 Task: Look for space in Orange, United States from 6th September, 2023 to 12th September, 2023 for 4 adults in price range Rs.10000 to Rs.14000. Place can be private room with 4 bedrooms having 4 beds and 4 bathrooms. Property type can be house, flat, guest house. Amenities needed are: wifi, TV, free parkinig on premises, gym, breakfast. Booking option can be shelf check-in. Required host language is English.
Action: Mouse moved to (480, 113)
Screenshot: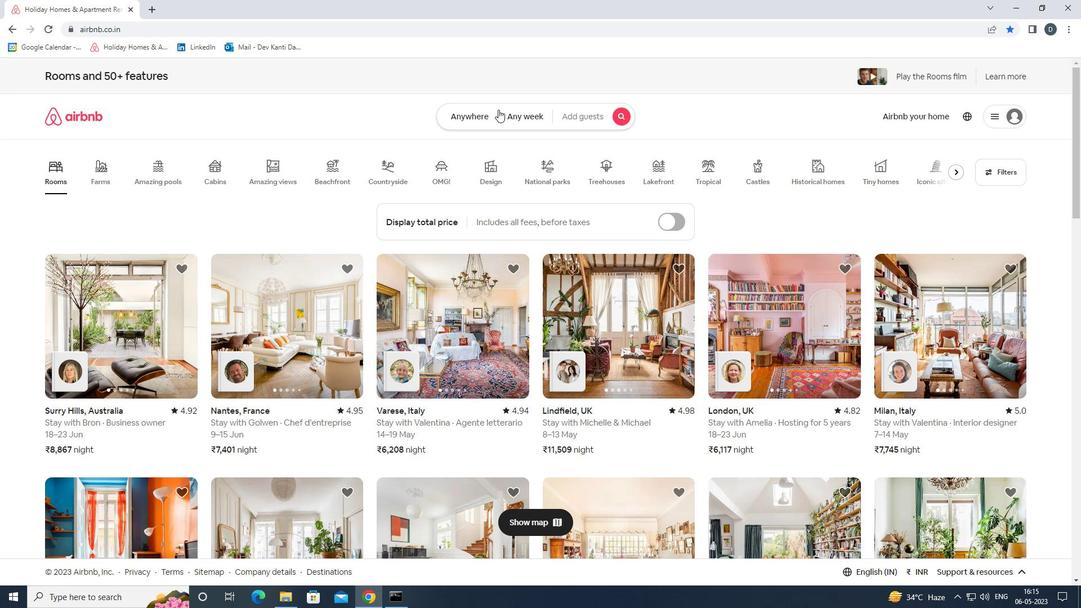 
Action: Mouse pressed left at (480, 113)
Screenshot: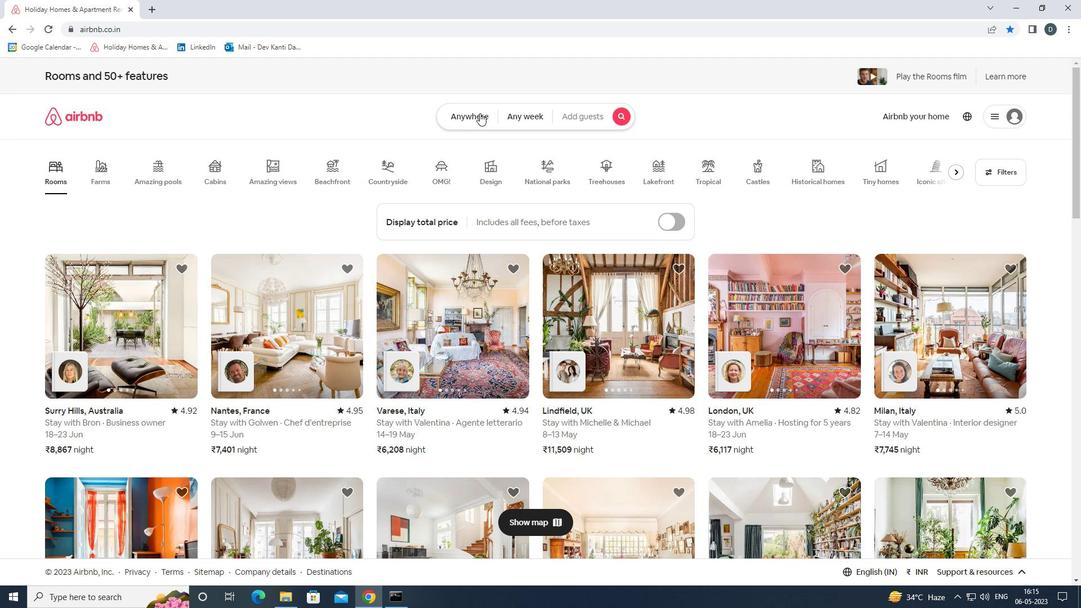 
Action: Mouse moved to (385, 167)
Screenshot: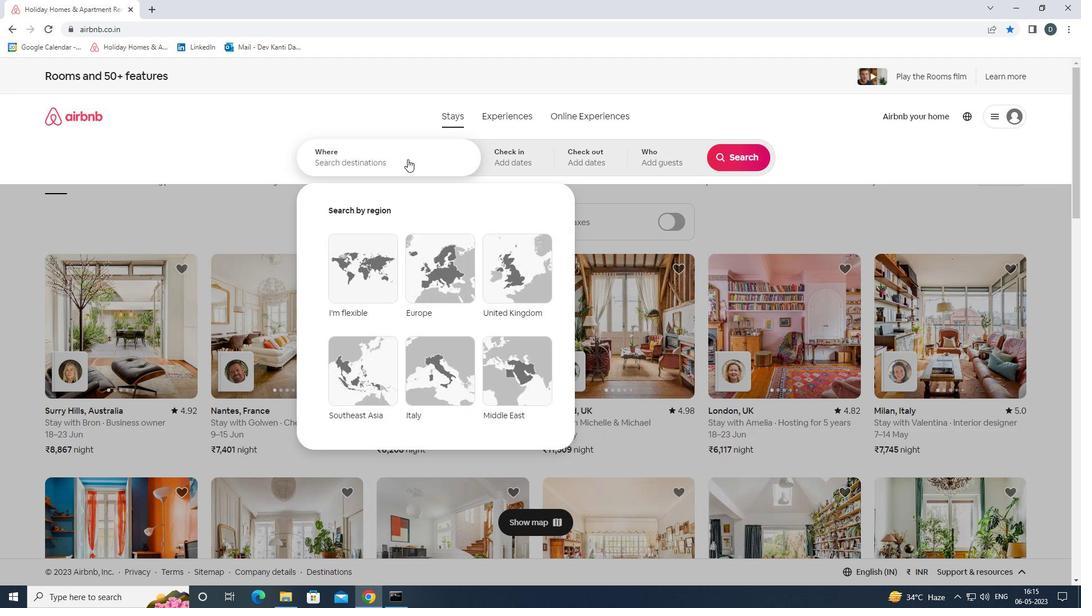 
Action: Mouse pressed left at (385, 167)
Screenshot: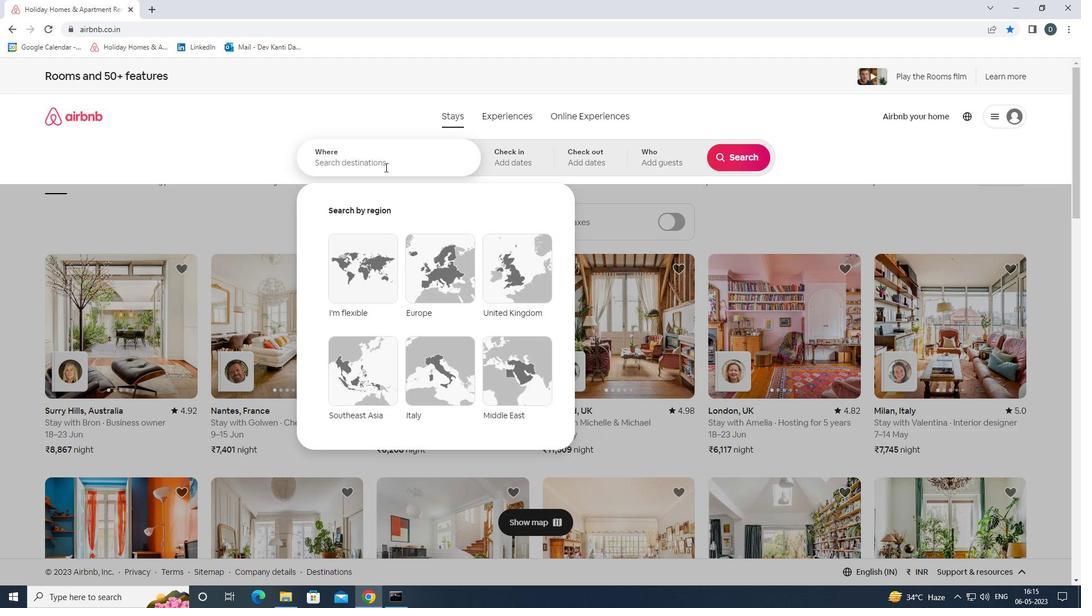 
Action: Key pressed <Key.shift>ORANGE,<Key.shift><Key.shift><Key.shift><Key.shift><Key.shift><Key.shift><Key.shift><Key.shift><Key.shift><Key.shift><Key.shift><Key.shift><Key.shift><Key.shift><Key.shift><Key.shift><Key.shift><Key.shift><Key.shift><Key.shift><Key.shift><Key.shift>UNITED<Key.space><Key.shift>STATES<Key.enter>
Screenshot: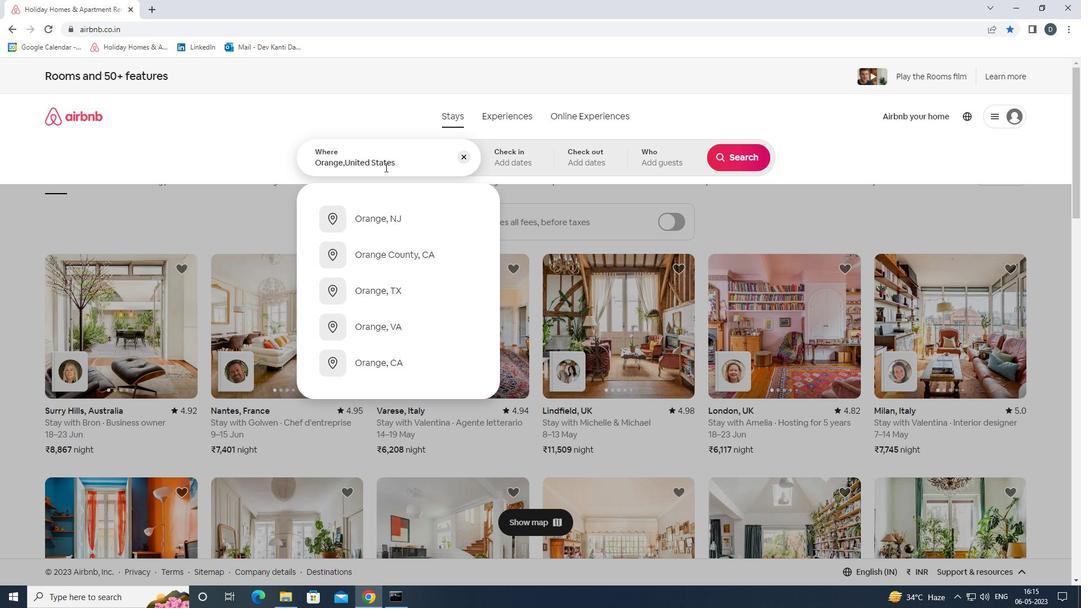 
Action: Mouse moved to (738, 248)
Screenshot: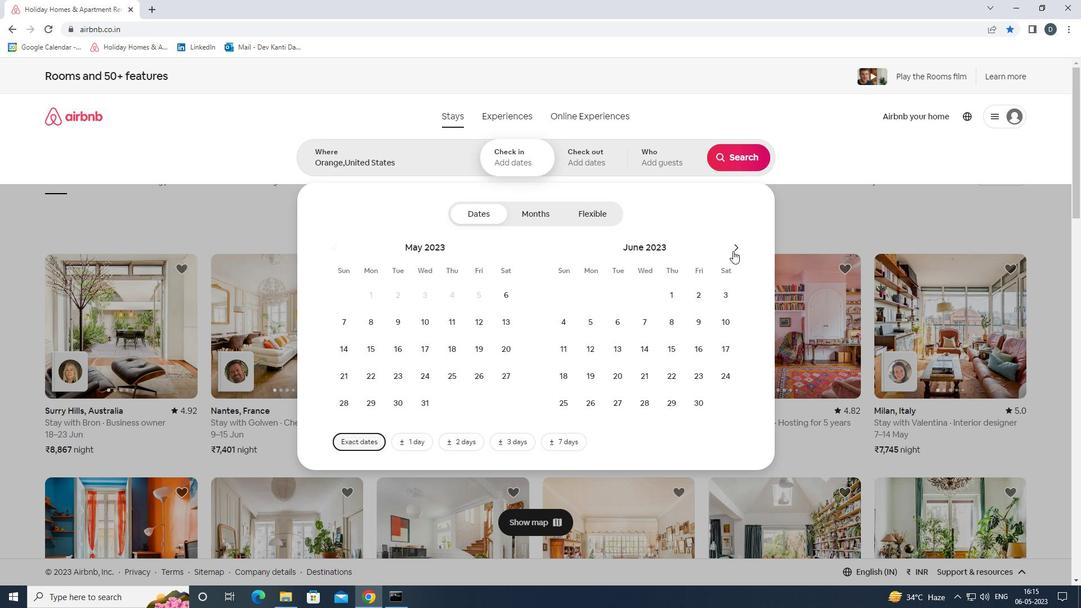
Action: Mouse pressed left at (738, 248)
Screenshot: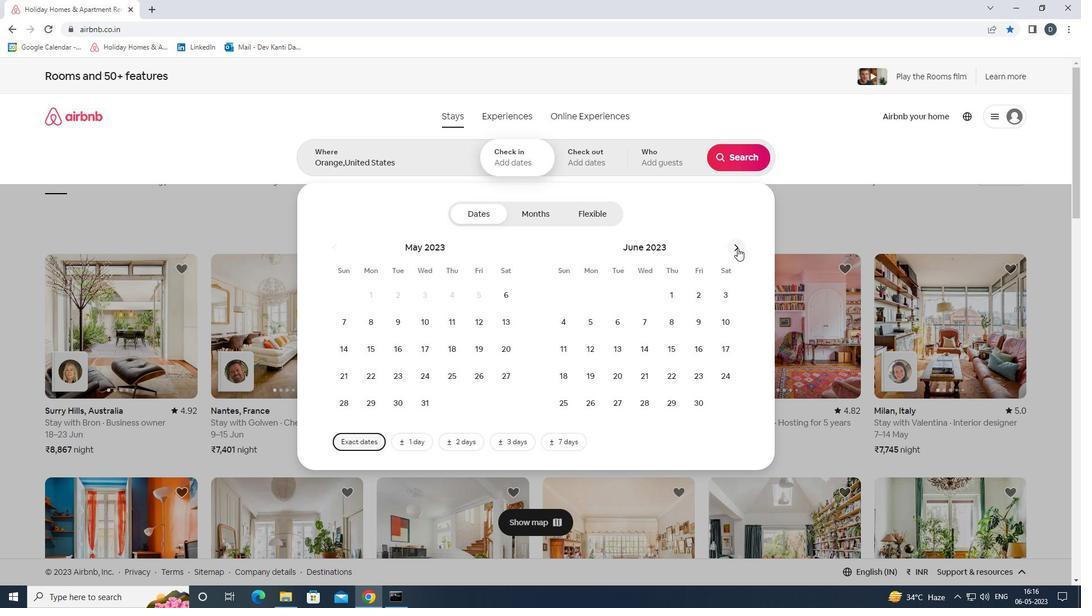 
Action: Mouse pressed left at (738, 248)
Screenshot: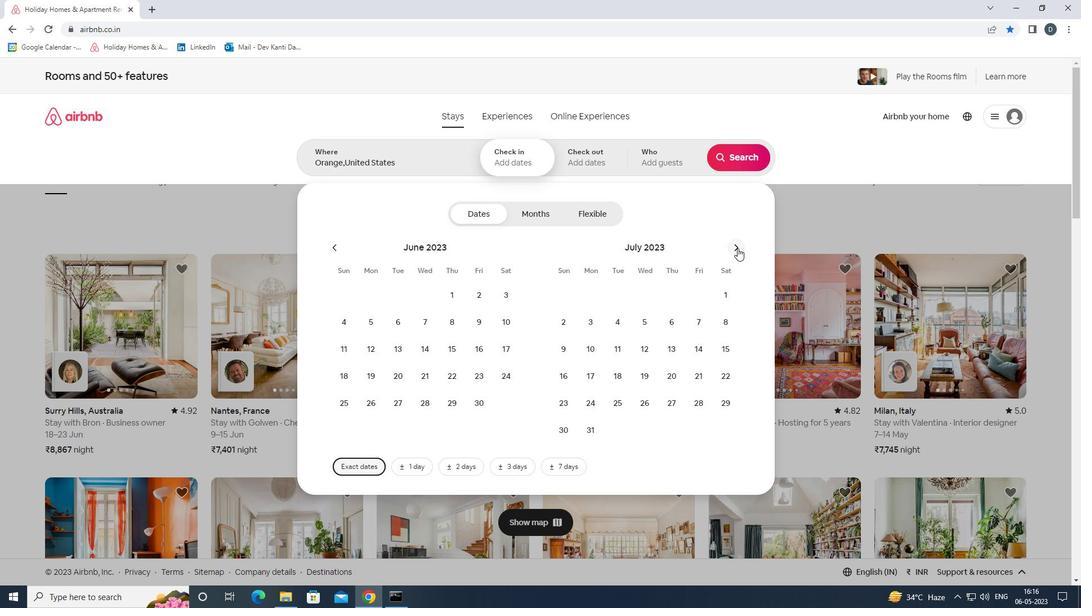 
Action: Mouse pressed left at (738, 248)
Screenshot: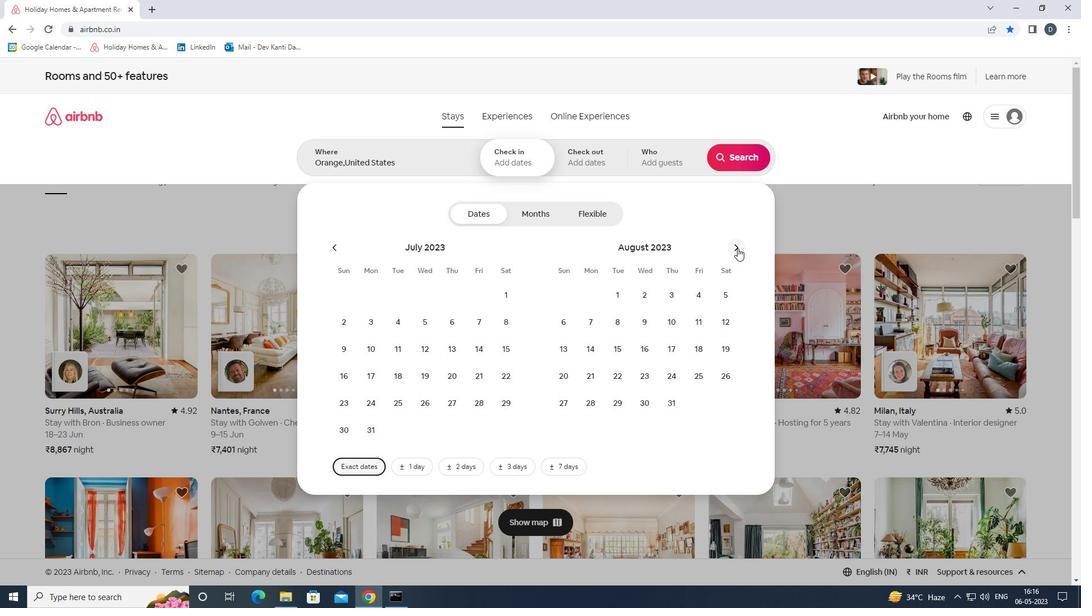 
Action: Mouse moved to (647, 323)
Screenshot: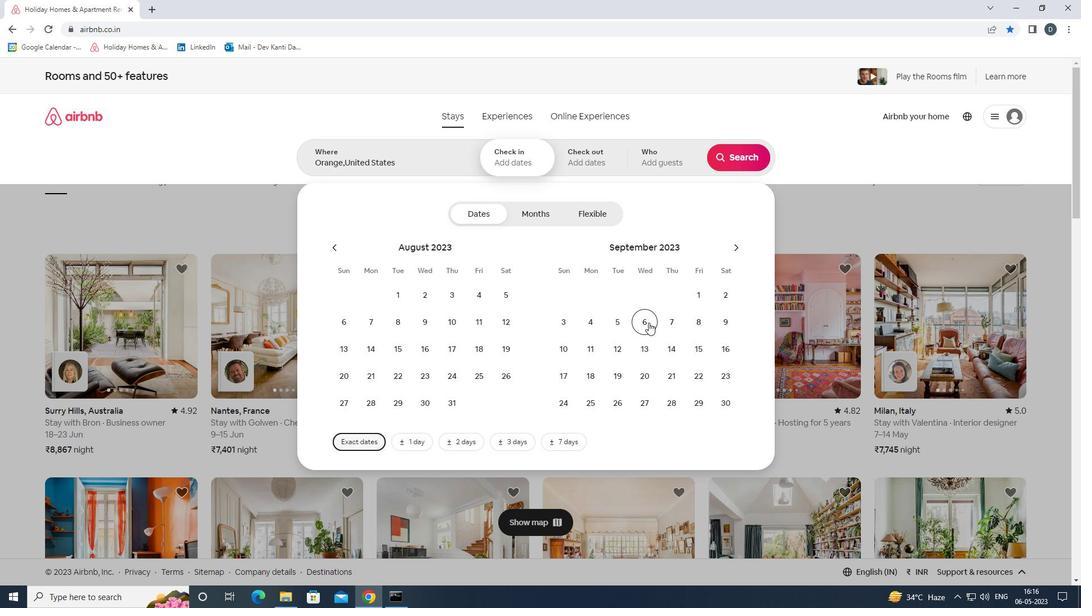 
Action: Mouse pressed left at (647, 323)
Screenshot: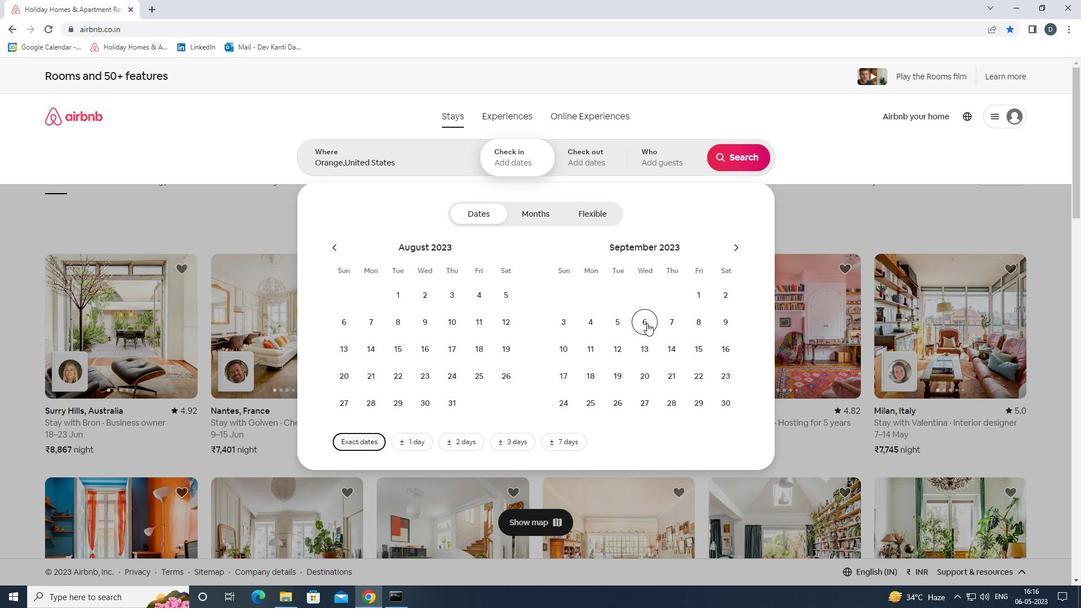 
Action: Mouse moved to (624, 346)
Screenshot: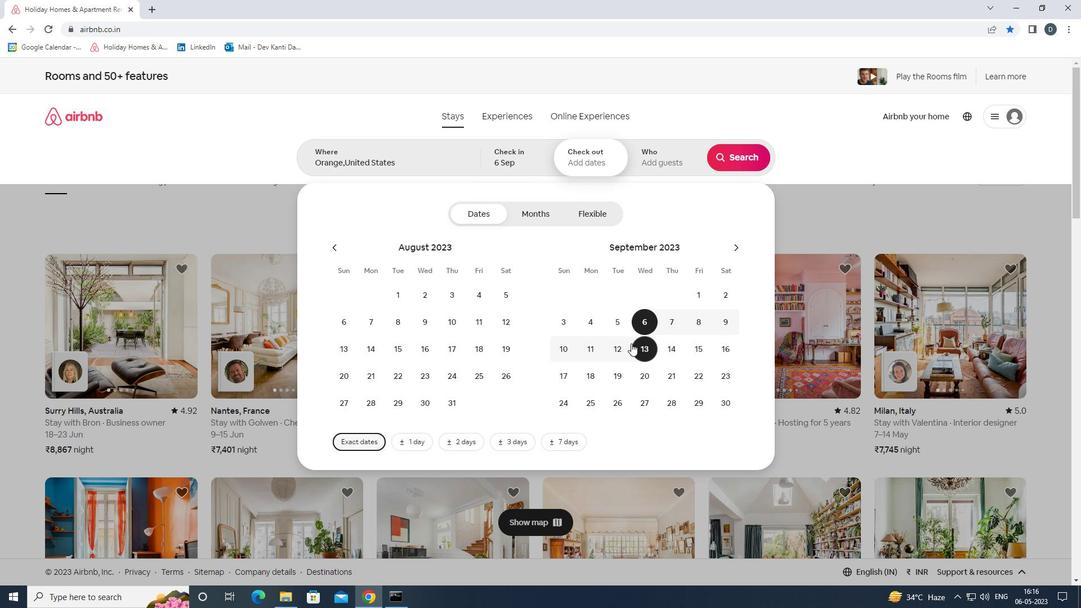 
Action: Mouse pressed left at (624, 346)
Screenshot: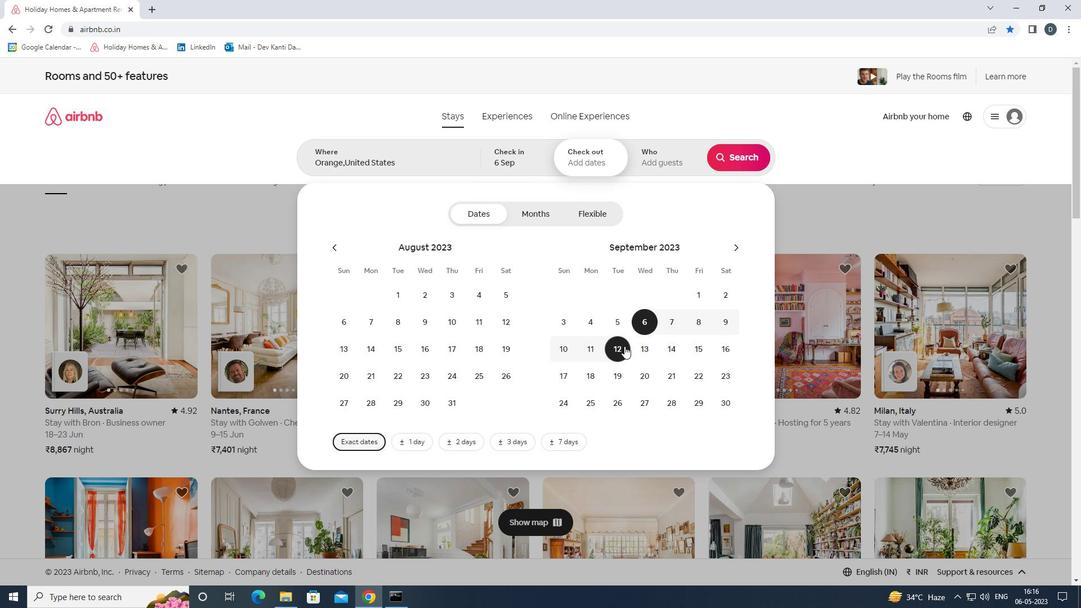 
Action: Mouse moved to (662, 167)
Screenshot: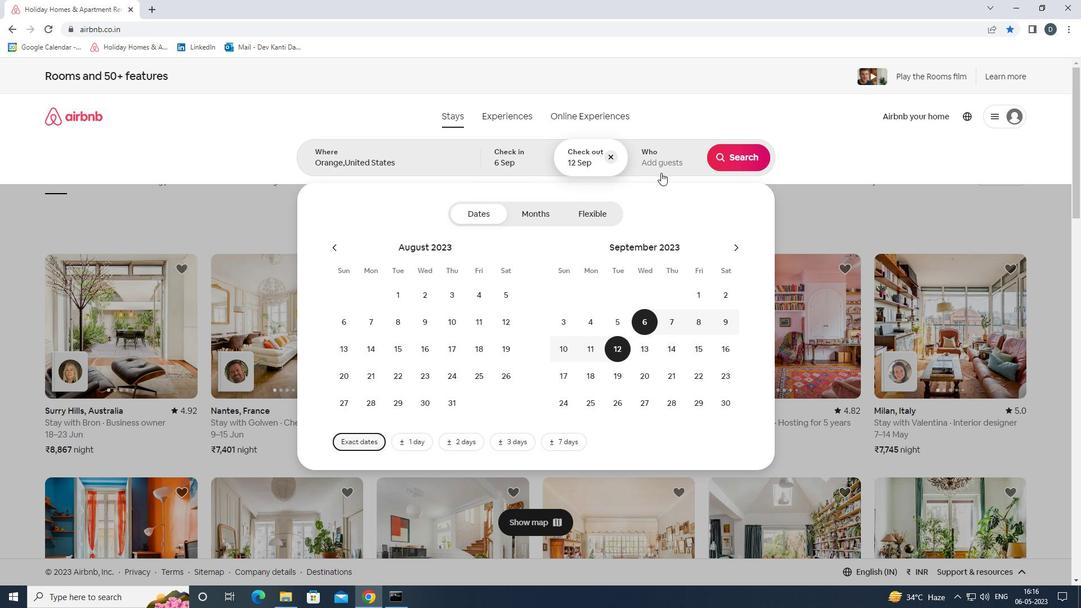 
Action: Mouse pressed left at (662, 167)
Screenshot: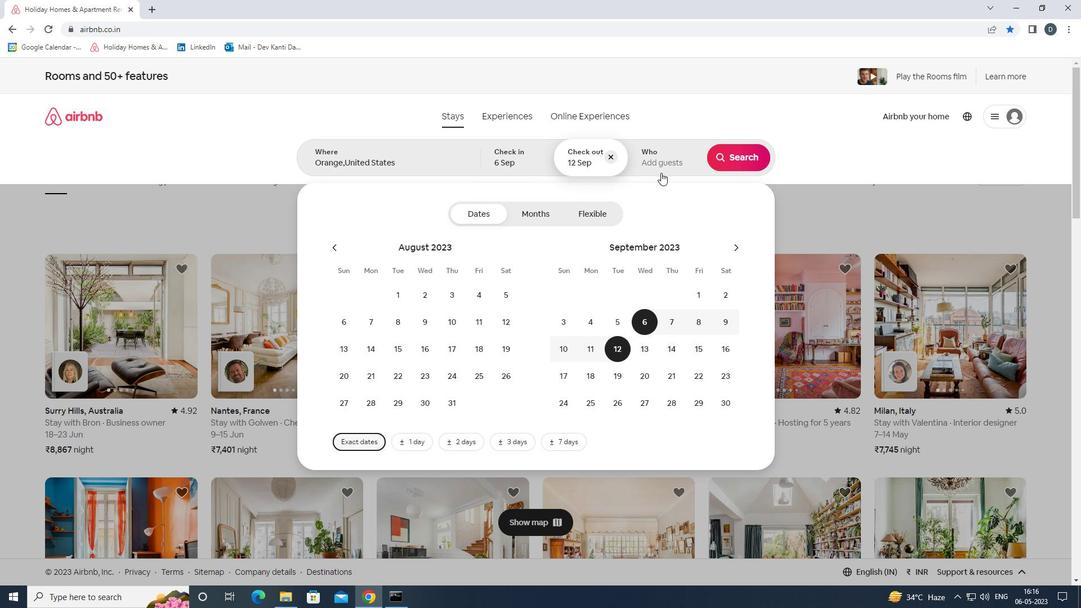 
Action: Mouse moved to (739, 218)
Screenshot: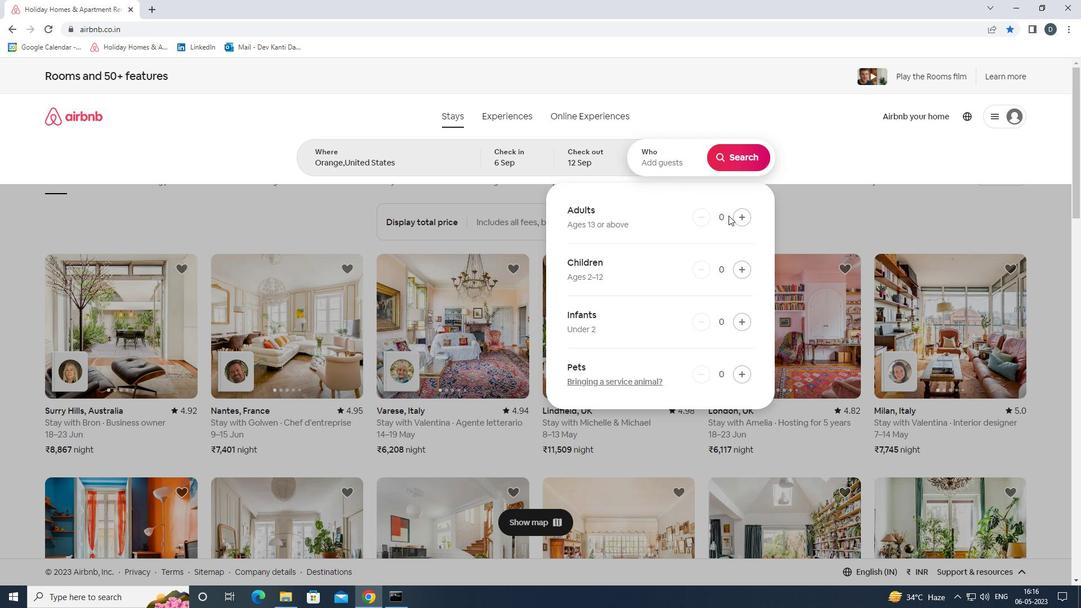
Action: Mouse pressed left at (739, 218)
Screenshot: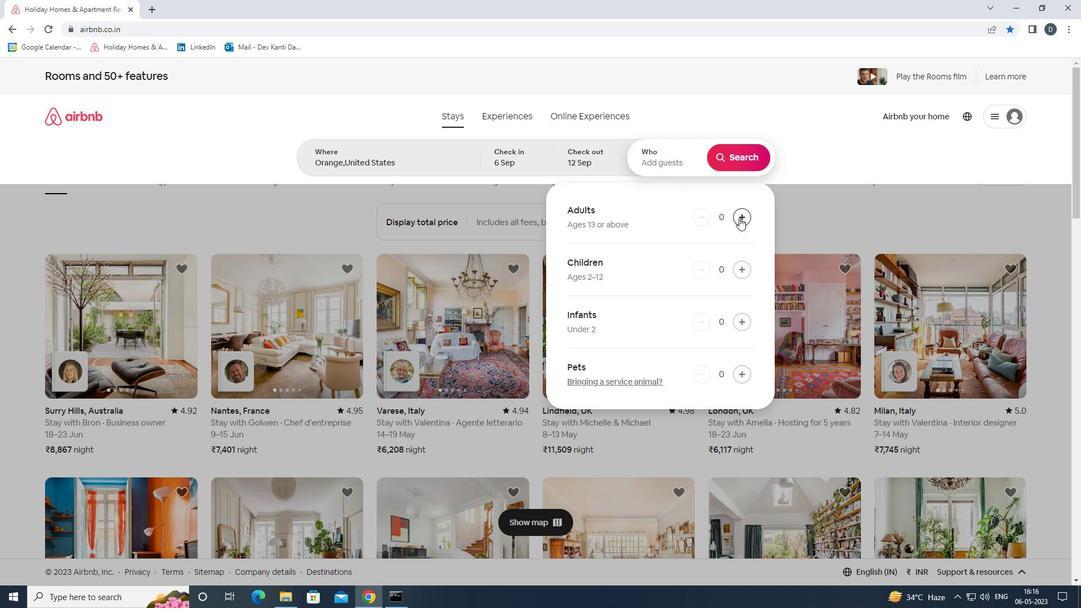 
Action: Mouse pressed left at (739, 218)
Screenshot: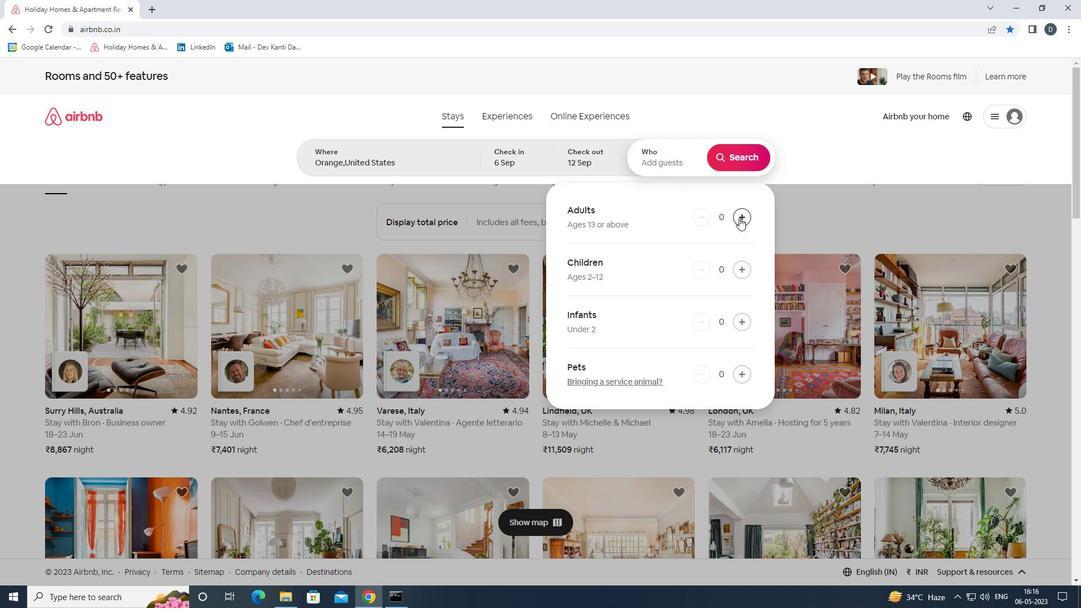 
Action: Mouse pressed left at (739, 218)
Screenshot: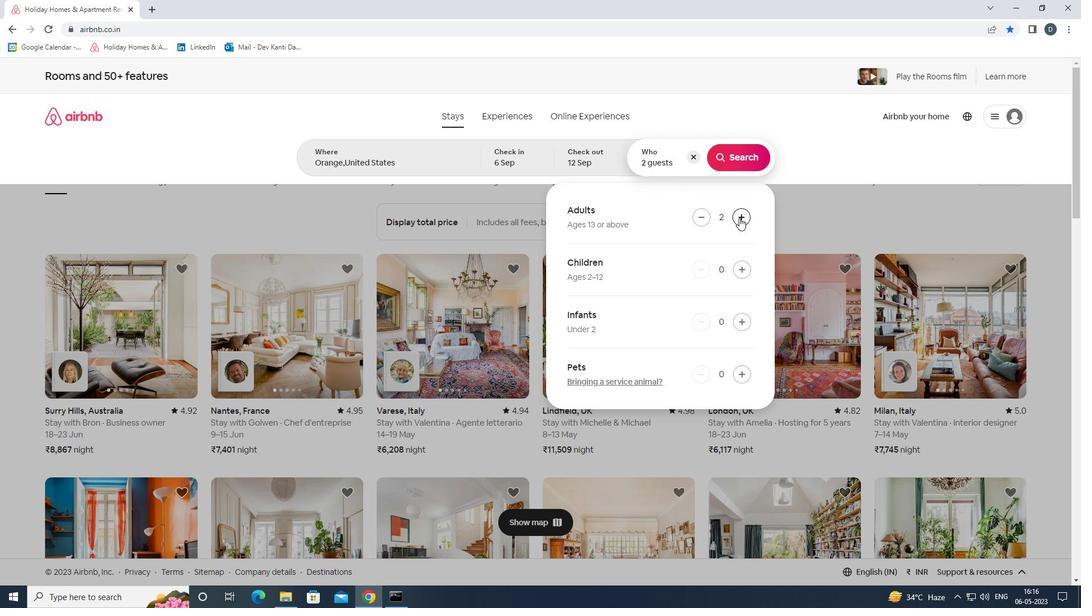 
Action: Mouse pressed left at (739, 218)
Screenshot: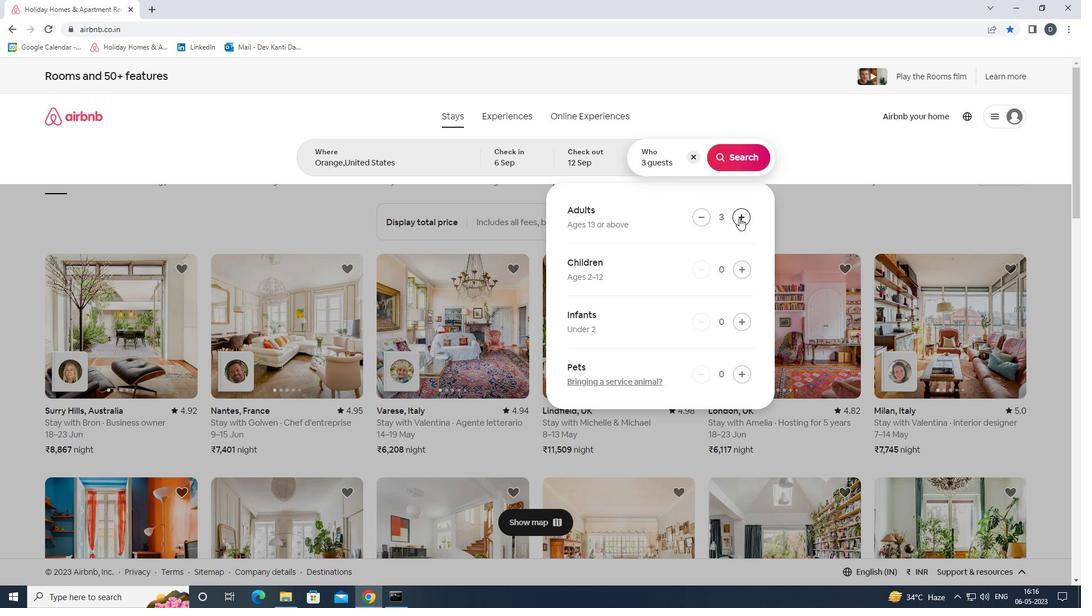 
Action: Mouse moved to (738, 158)
Screenshot: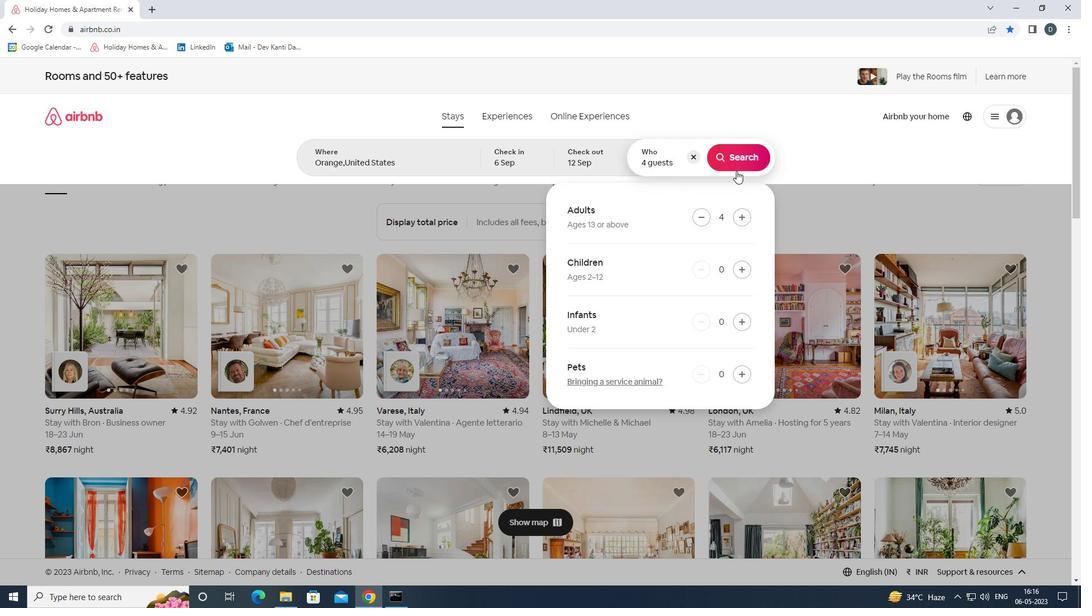 
Action: Mouse pressed left at (738, 158)
Screenshot: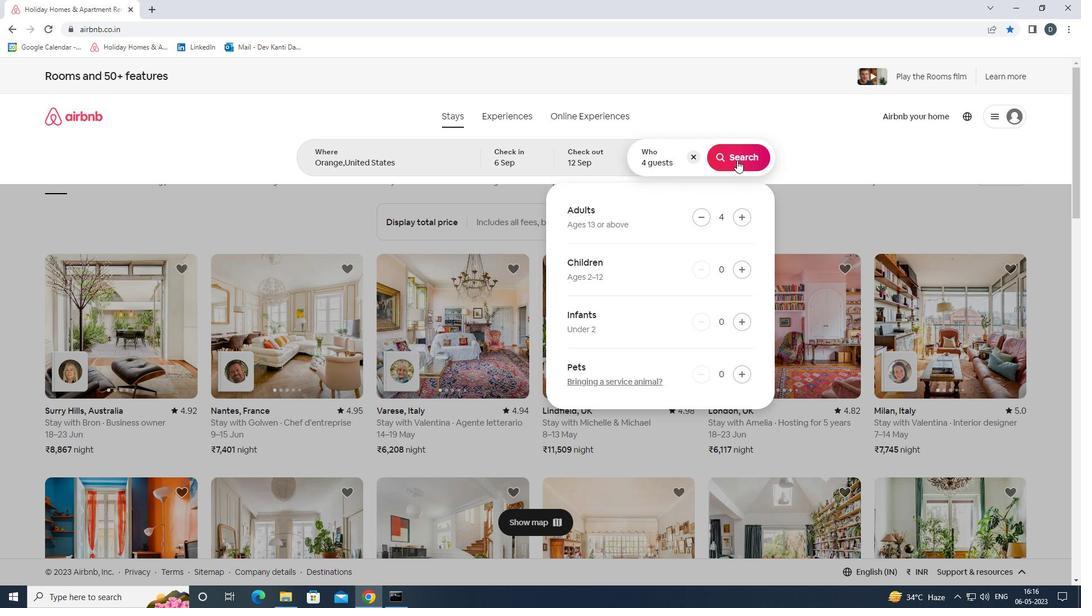 
Action: Mouse moved to (1021, 130)
Screenshot: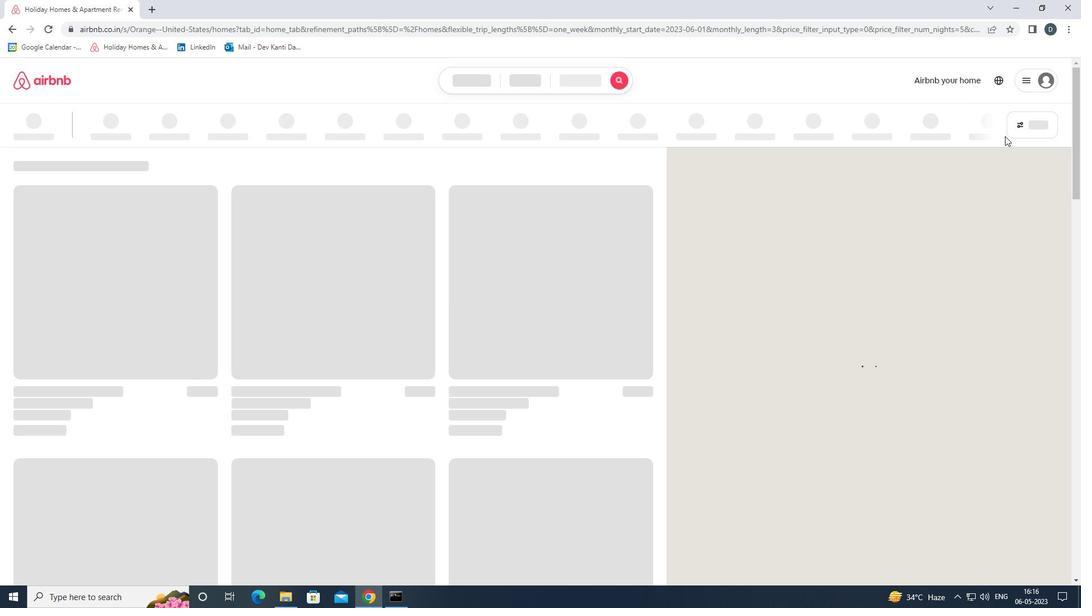 
Action: Mouse pressed left at (1021, 130)
Screenshot: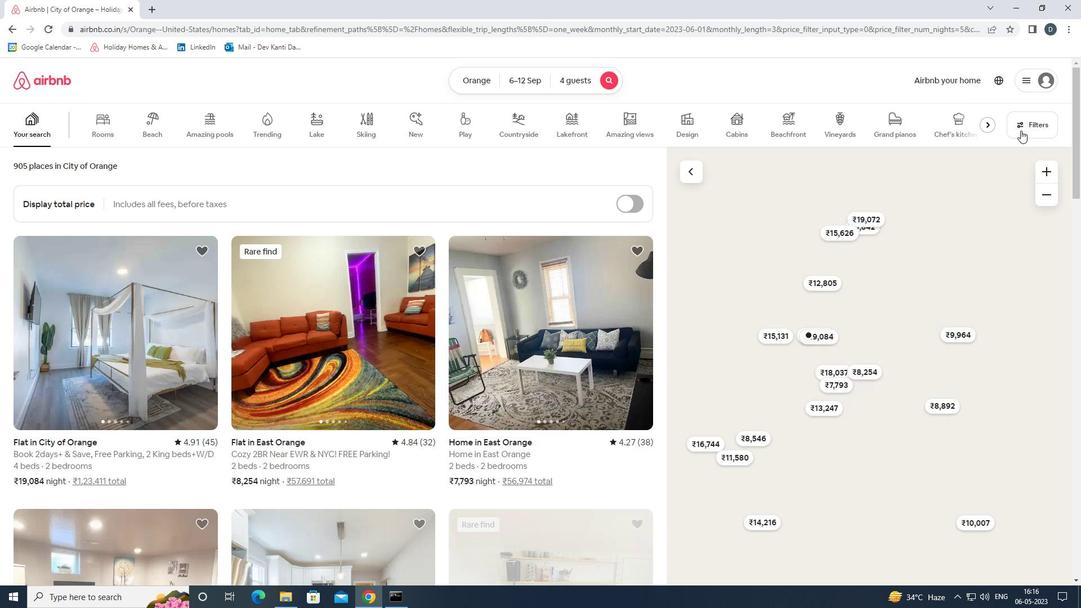 
Action: Mouse moved to (406, 405)
Screenshot: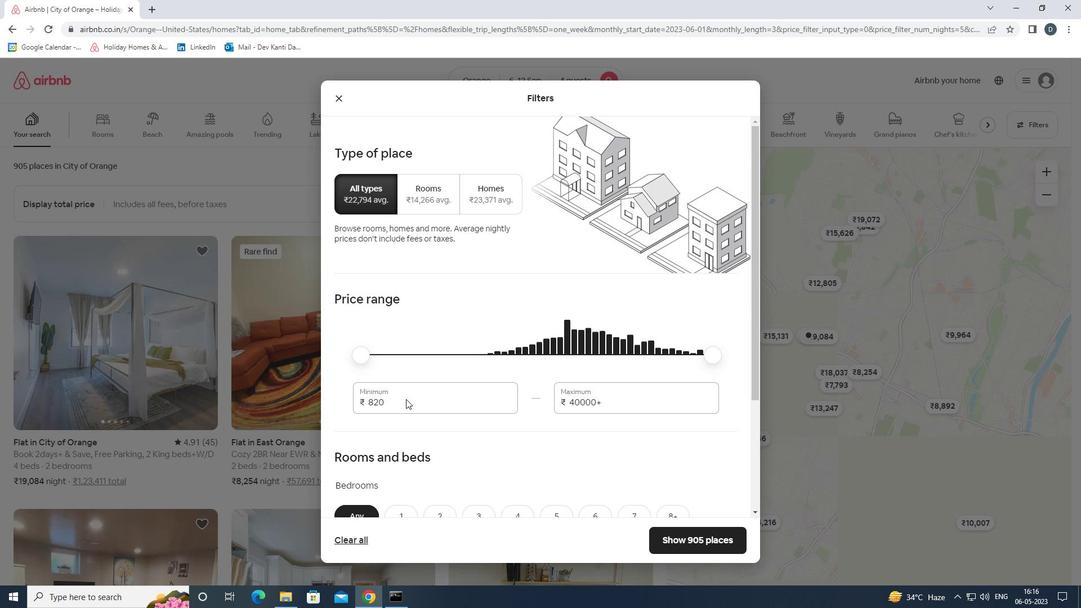 
Action: Mouse pressed left at (406, 405)
Screenshot: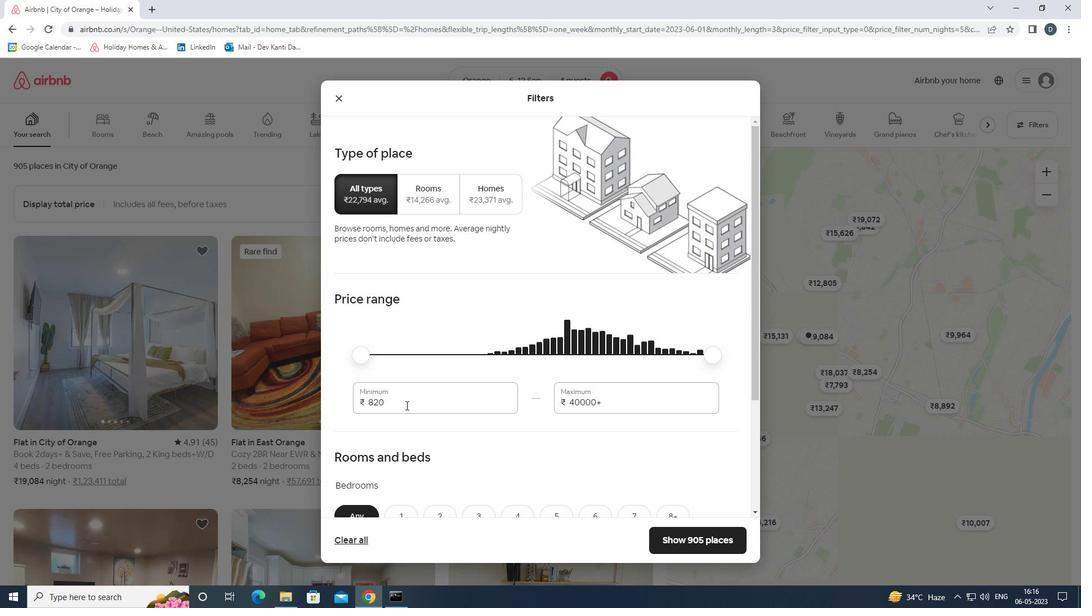
Action: Mouse pressed left at (406, 405)
Screenshot: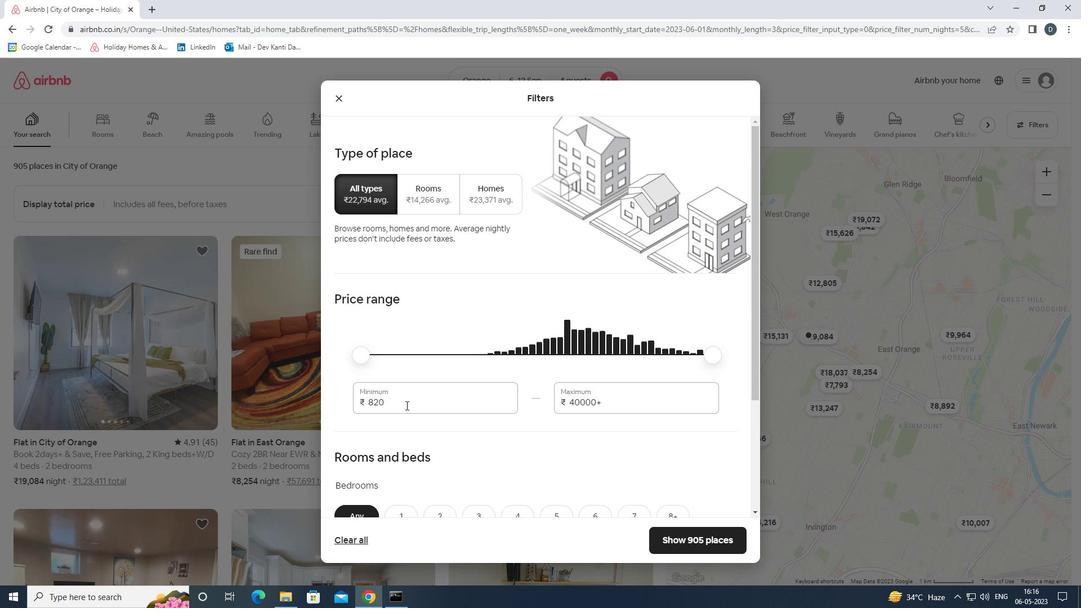 
Action: Mouse moved to (404, 400)
Screenshot: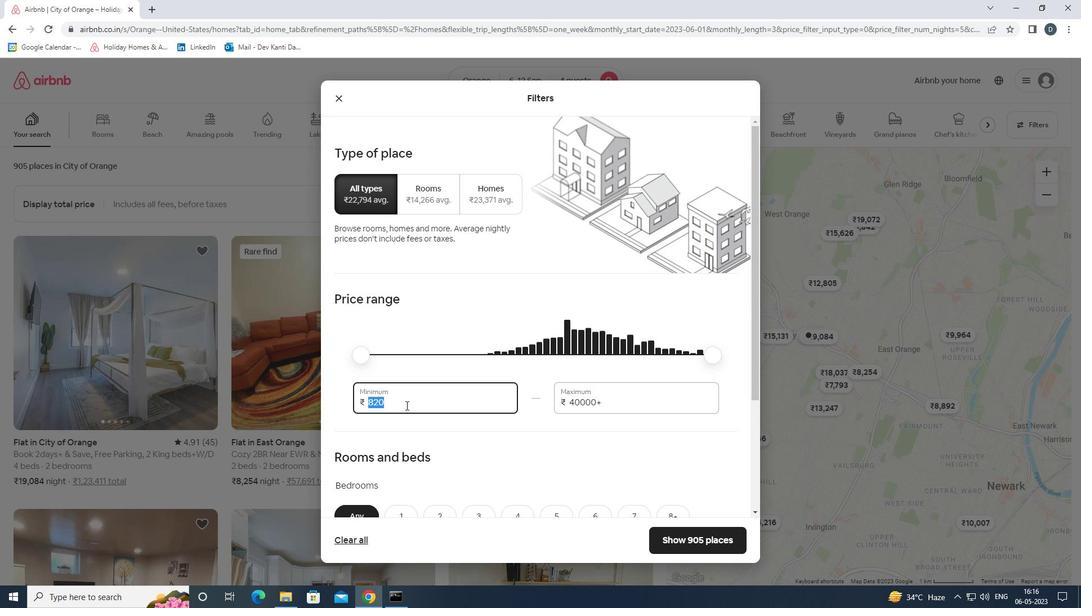 
Action: Key pressed 10000<Key.tab>14000
Screenshot: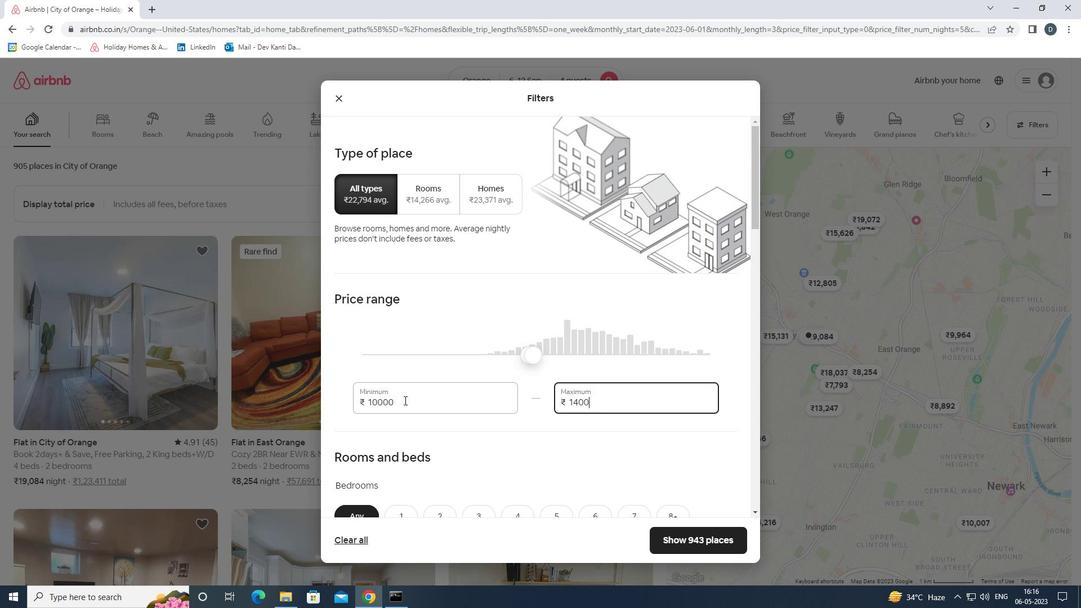 
Action: Mouse moved to (404, 400)
Screenshot: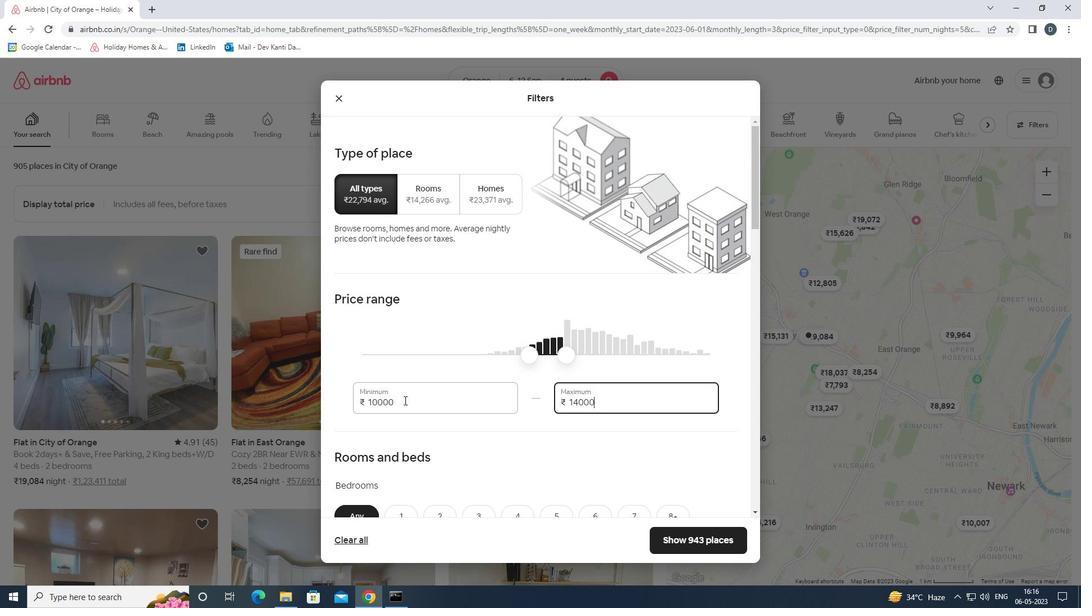 
Action: Mouse scrolled (404, 400) with delta (0, 0)
Screenshot: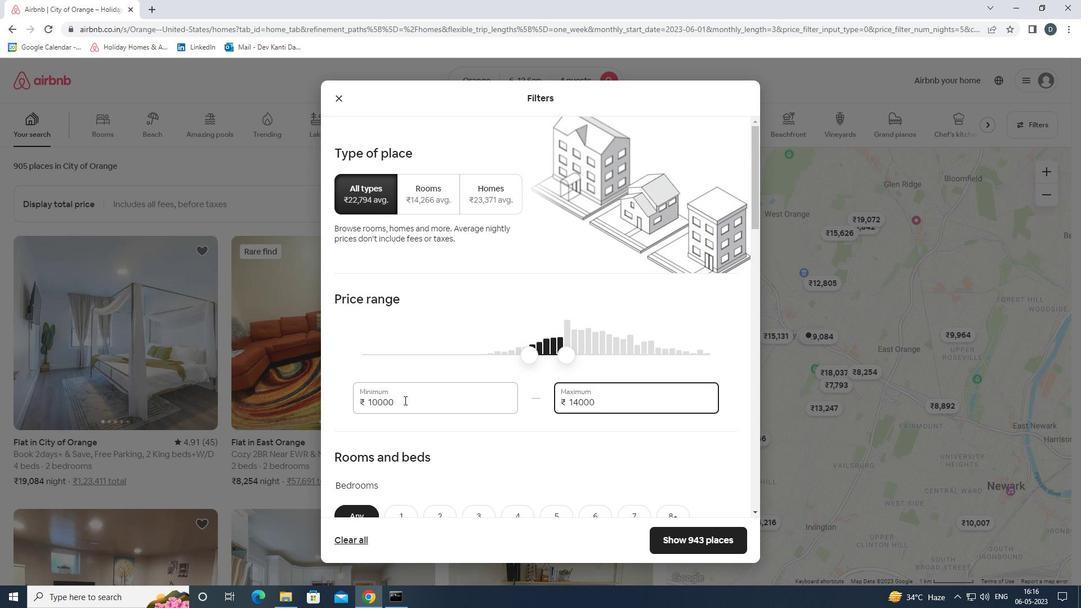 
Action: Mouse scrolled (404, 400) with delta (0, 0)
Screenshot: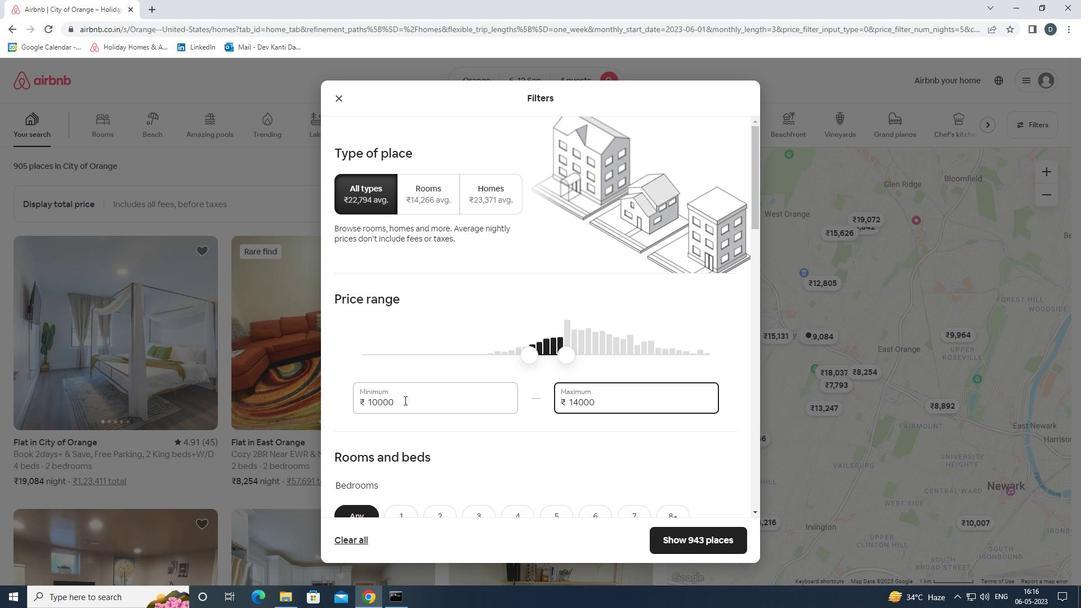 
Action: Mouse scrolled (404, 400) with delta (0, 0)
Screenshot: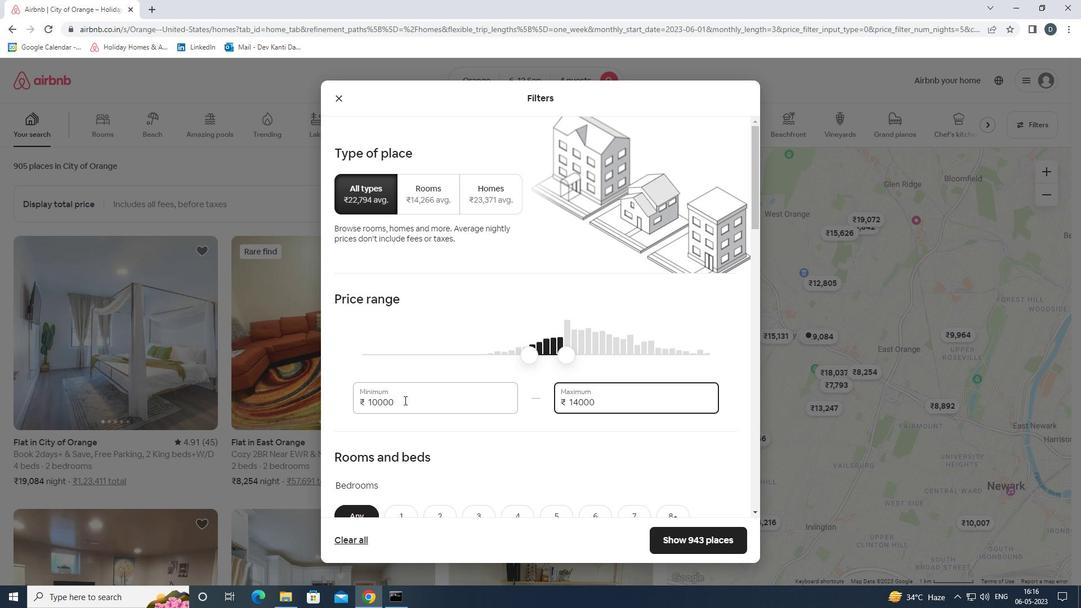 
Action: Mouse moved to (414, 395)
Screenshot: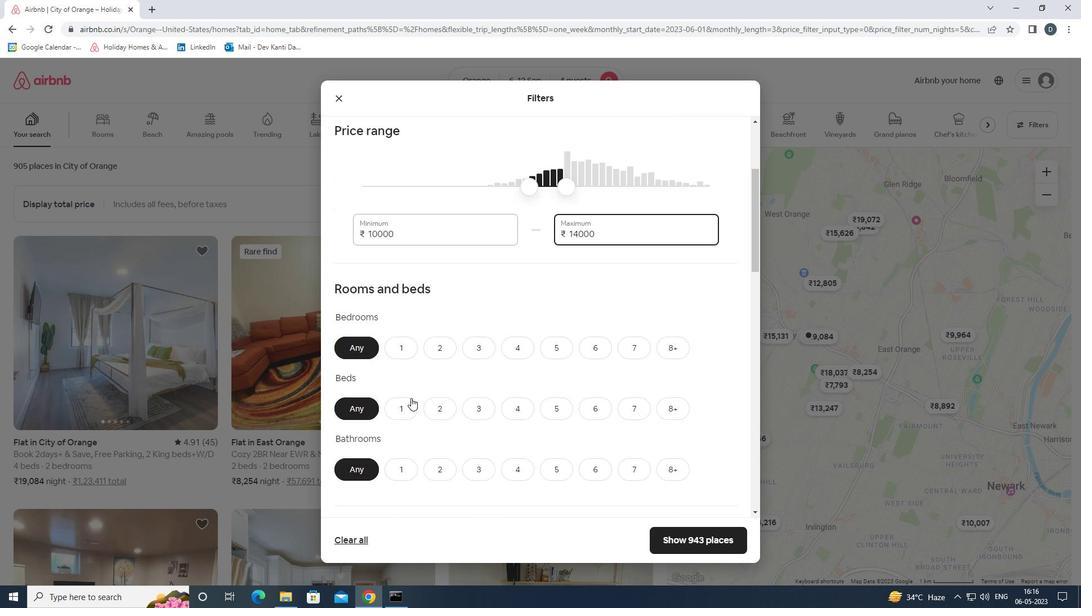 
Action: Mouse scrolled (414, 394) with delta (0, 0)
Screenshot: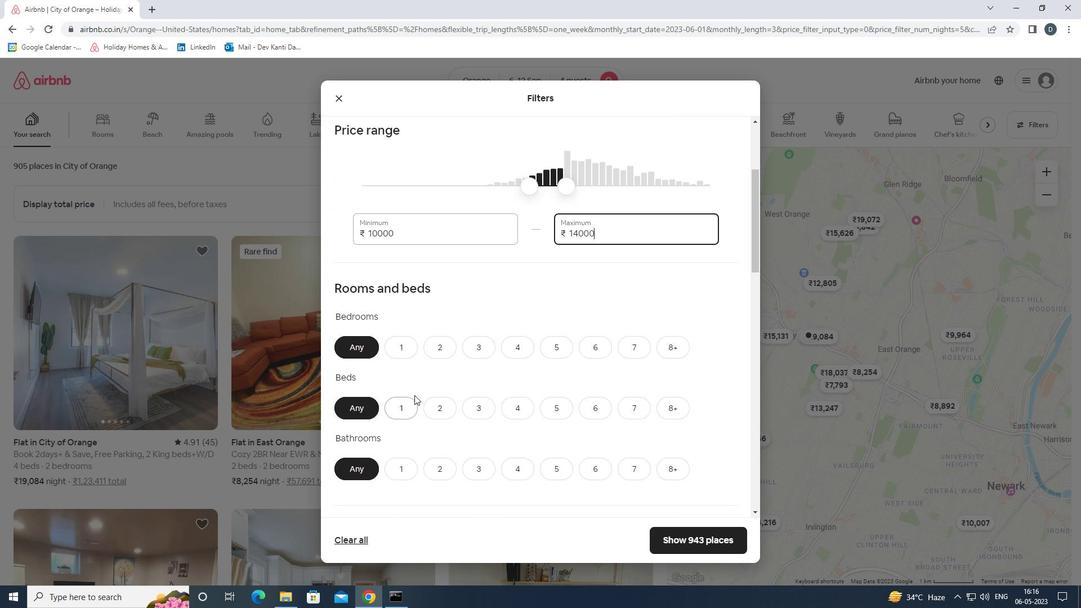 
Action: Mouse moved to (524, 282)
Screenshot: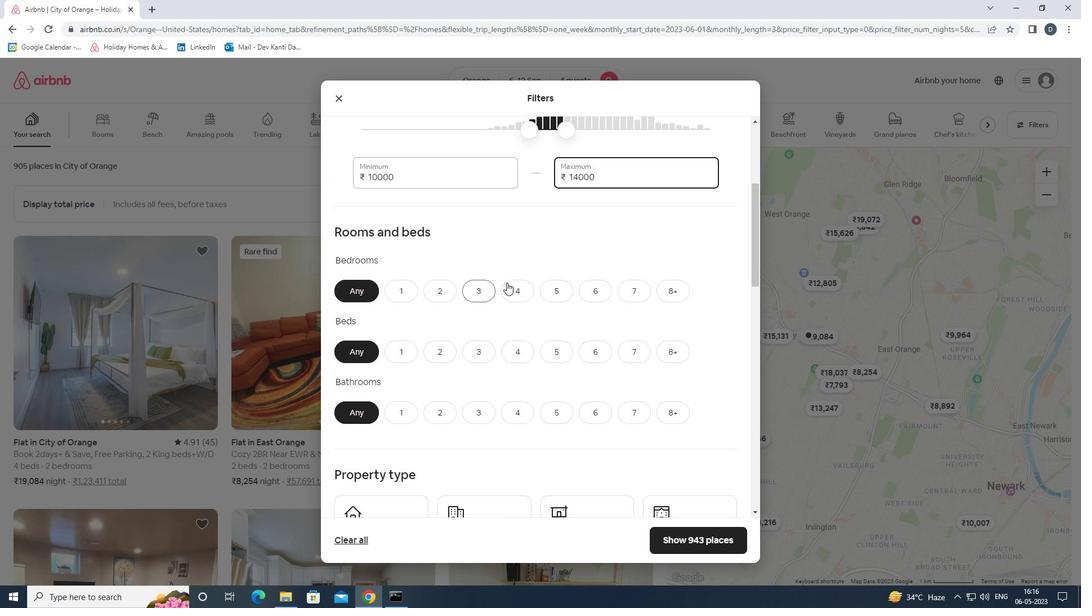 
Action: Mouse pressed left at (524, 282)
Screenshot: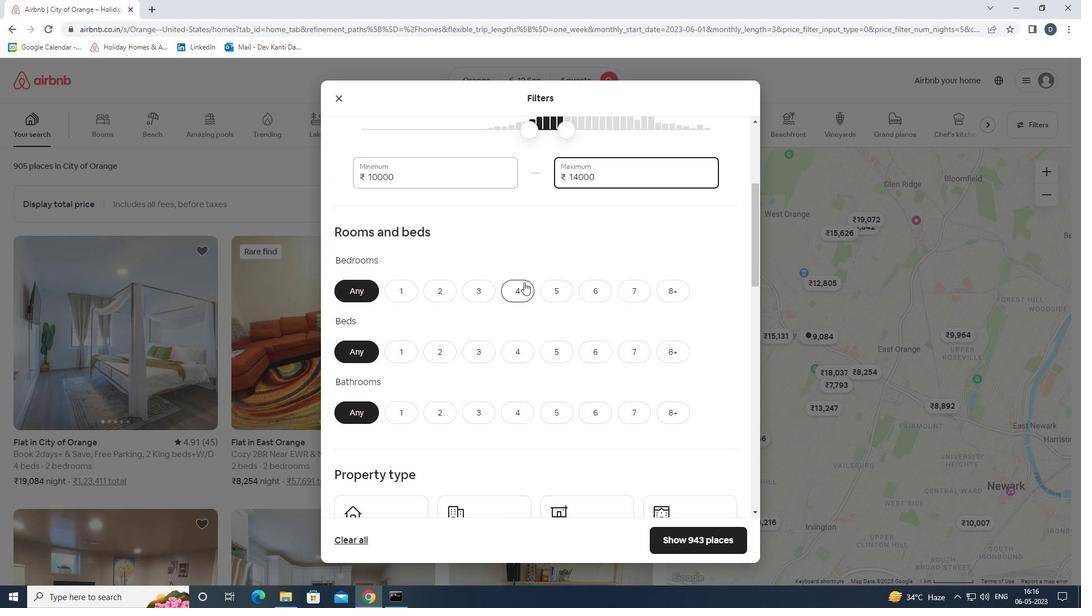 
Action: Mouse moved to (508, 343)
Screenshot: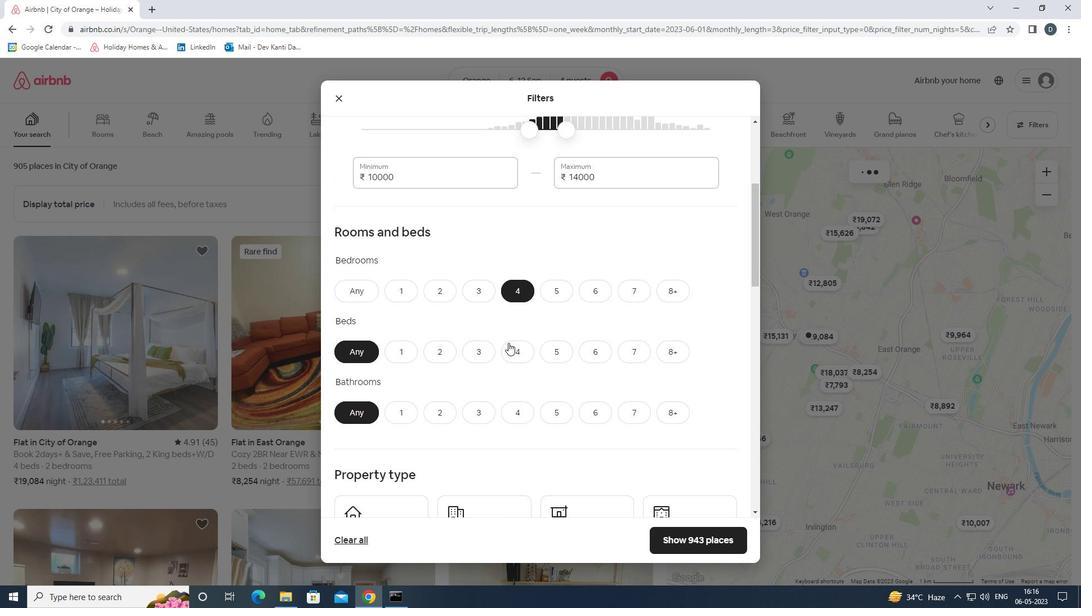 
Action: Mouse pressed left at (508, 343)
Screenshot: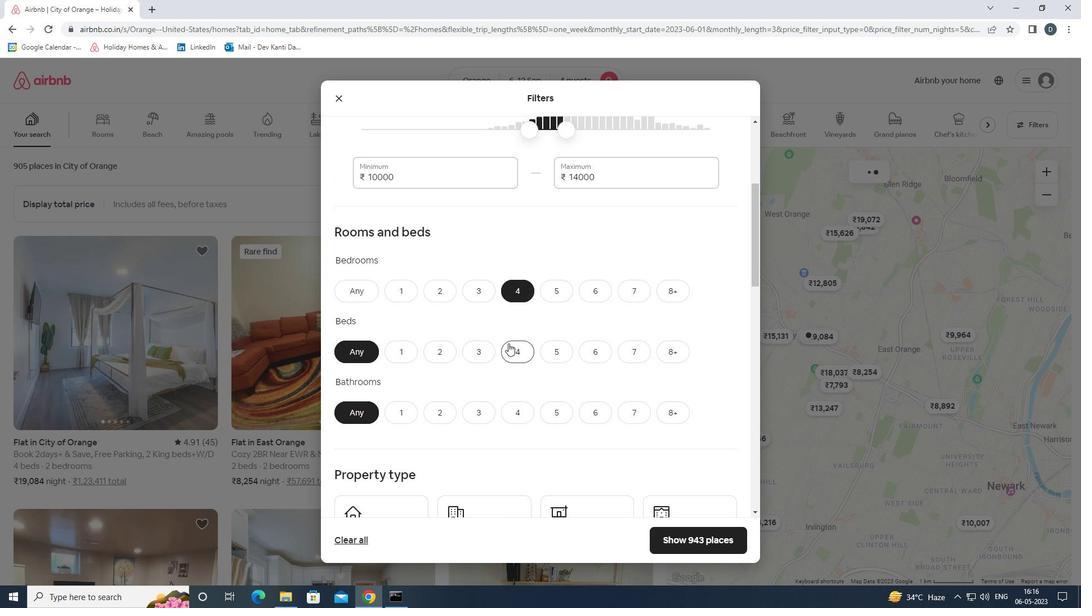 
Action: Mouse moved to (515, 411)
Screenshot: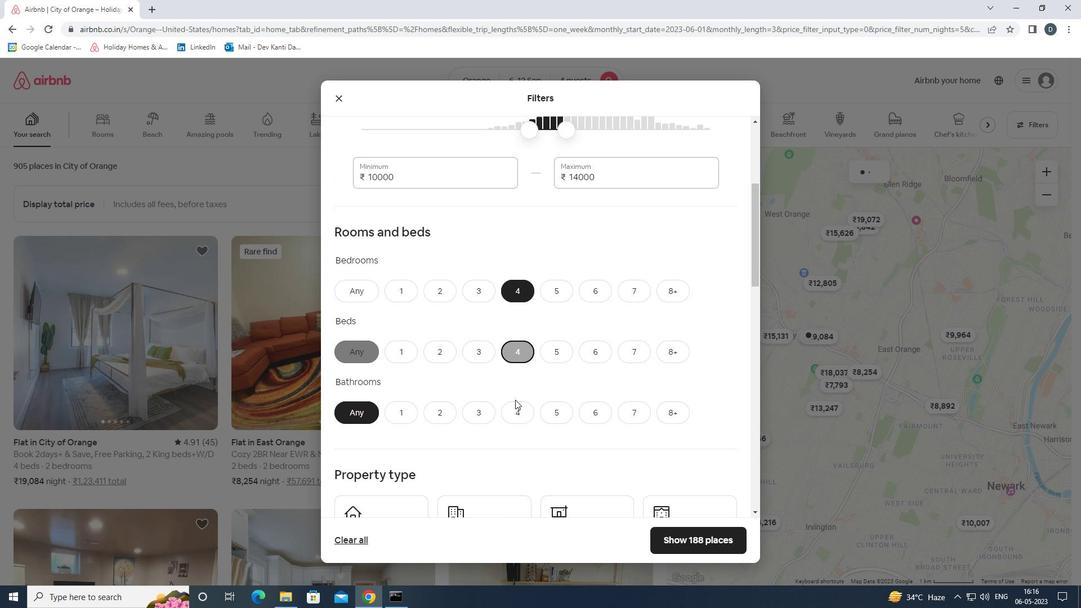 
Action: Mouse pressed left at (515, 411)
Screenshot: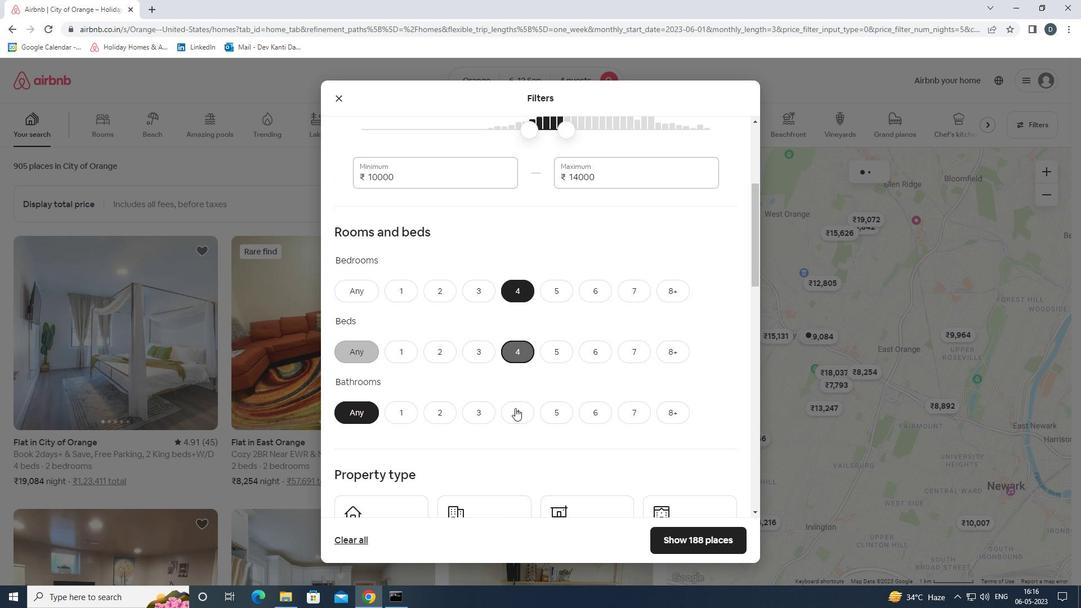 
Action: Mouse moved to (515, 411)
Screenshot: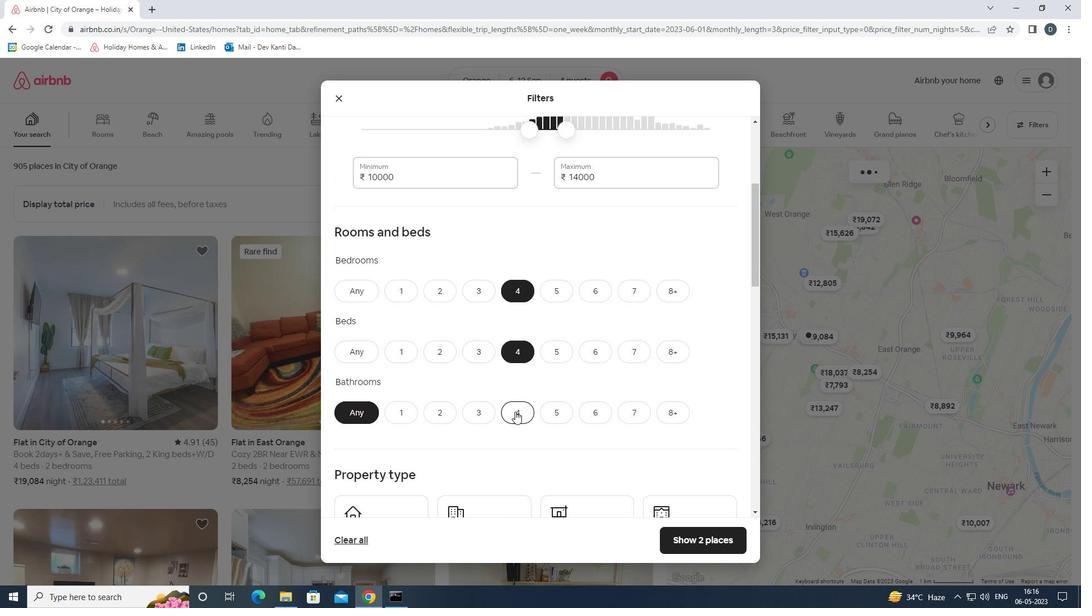 
Action: Mouse scrolled (515, 411) with delta (0, 0)
Screenshot: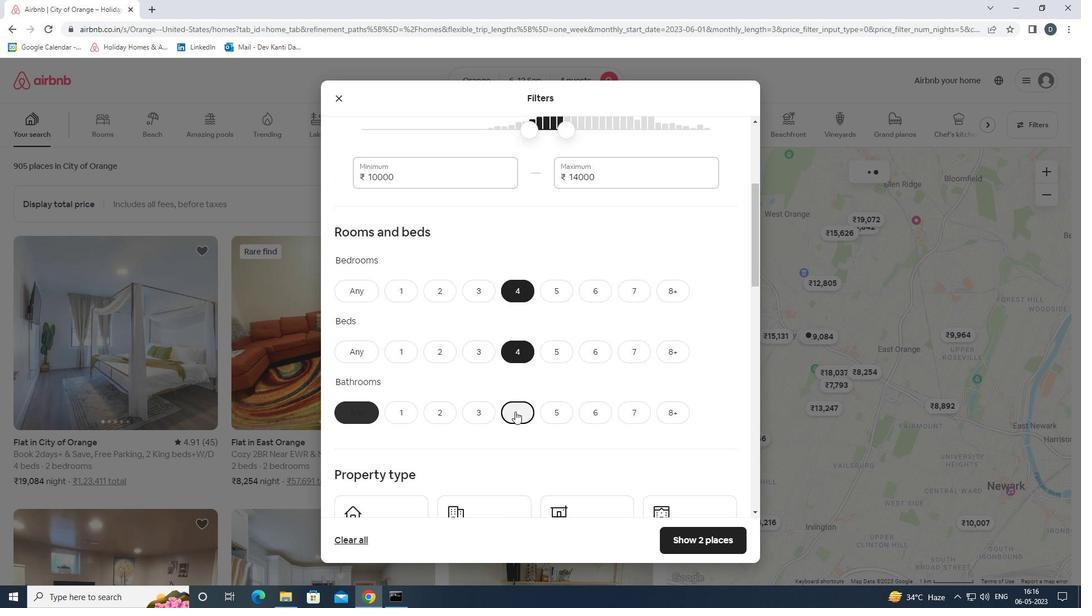 
Action: Mouse scrolled (515, 411) with delta (0, 0)
Screenshot: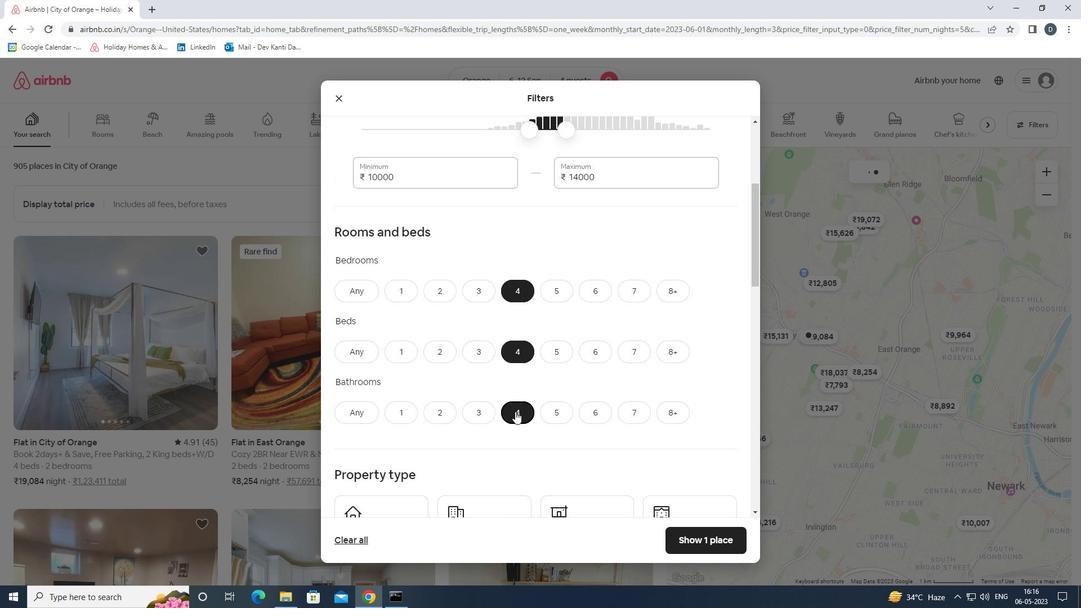 
Action: Mouse scrolled (515, 411) with delta (0, 0)
Screenshot: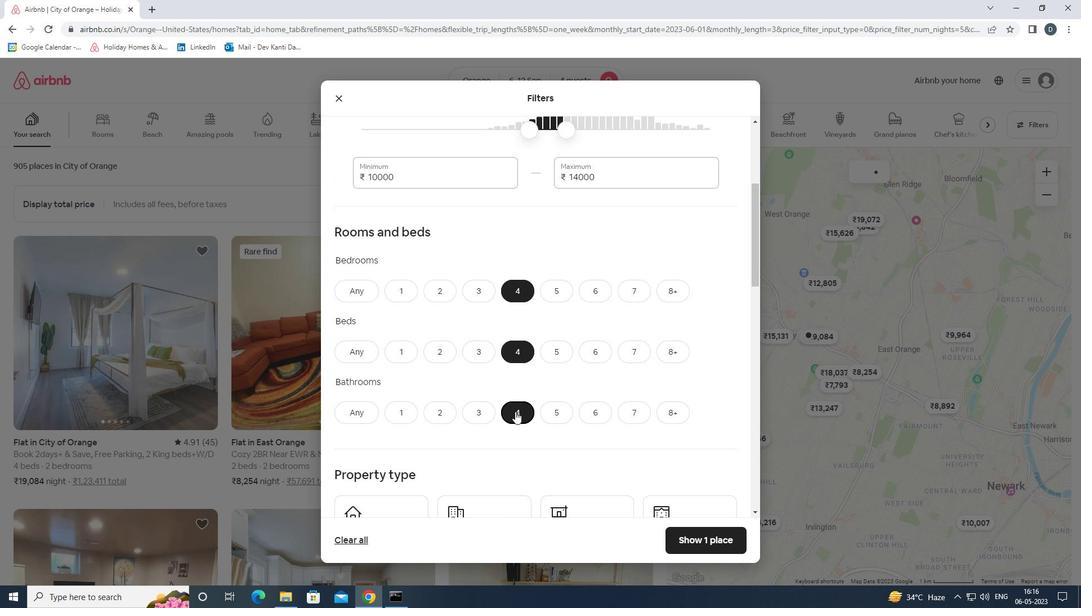 
Action: Mouse moved to (414, 370)
Screenshot: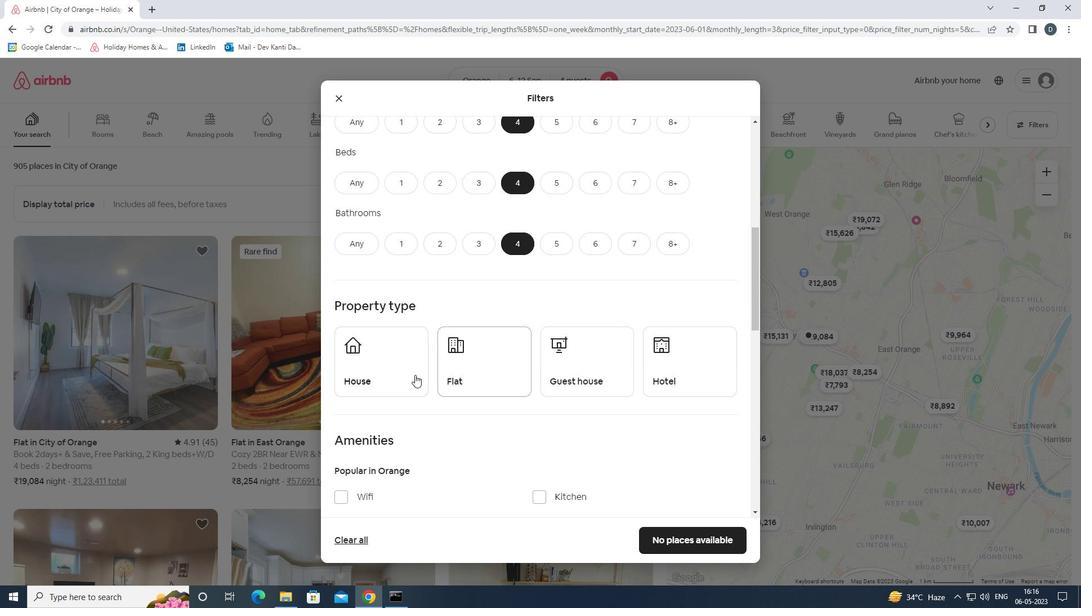
Action: Mouse pressed left at (414, 370)
Screenshot: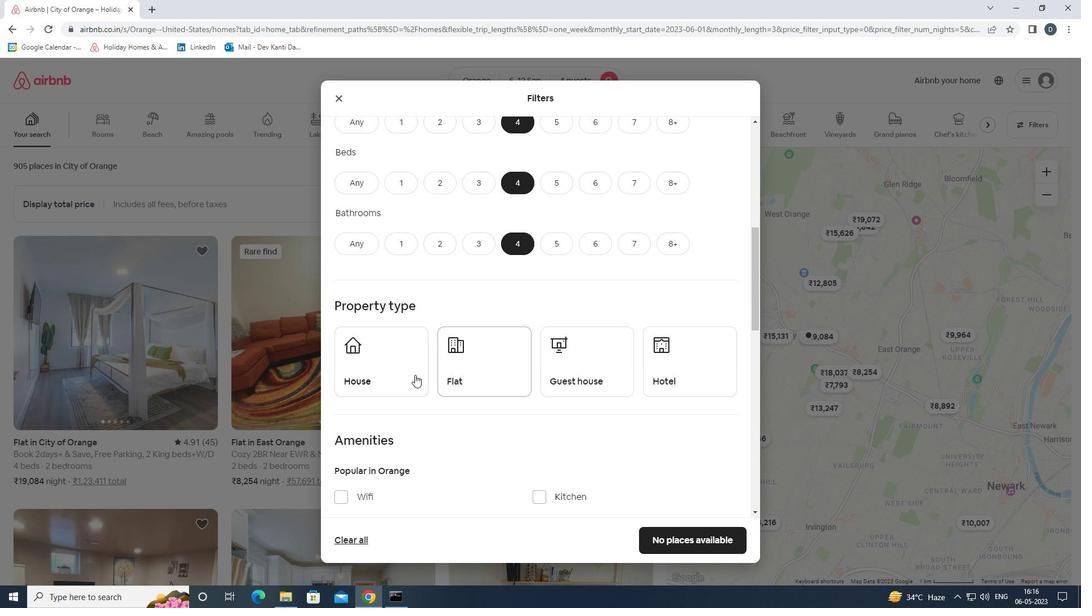 
Action: Mouse moved to (449, 370)
Screenshot: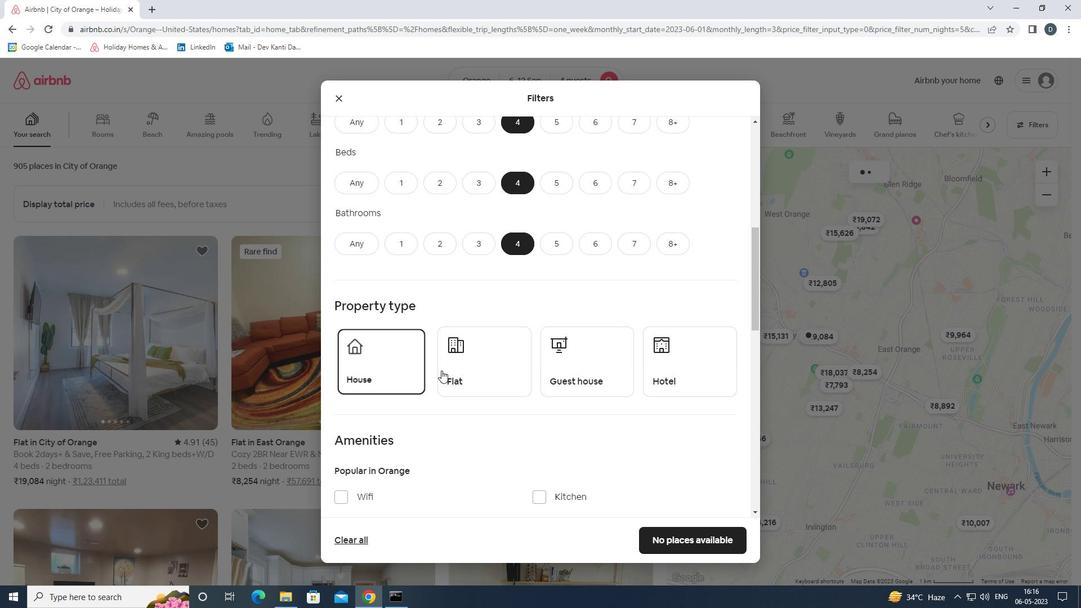 
Action: Mouse pressed left at (449, 370)
Screenshot: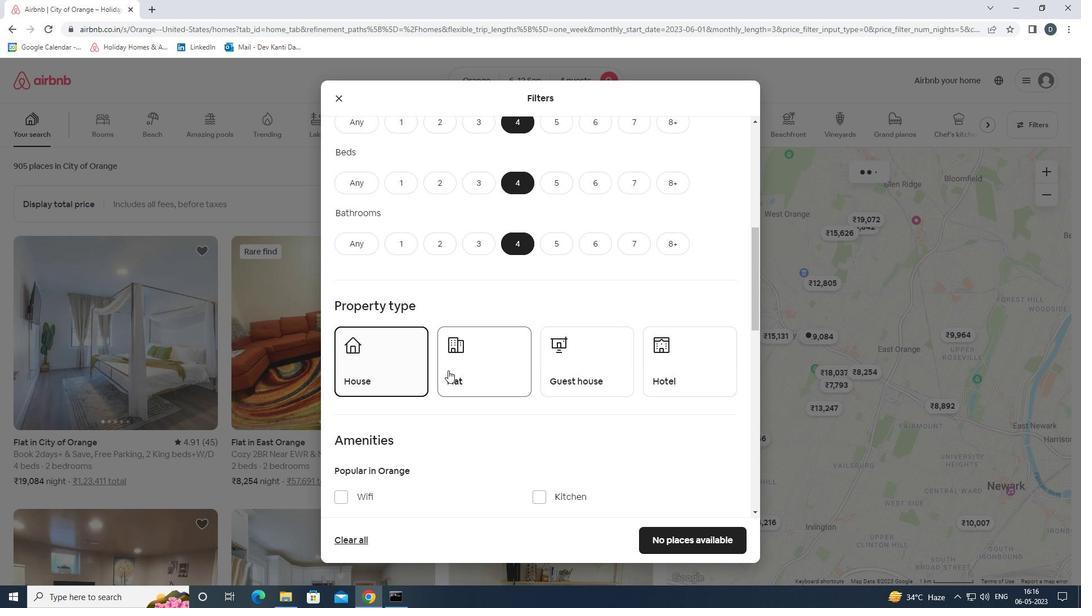 
Action: Mouse moved to (556, 369)
Screenshot: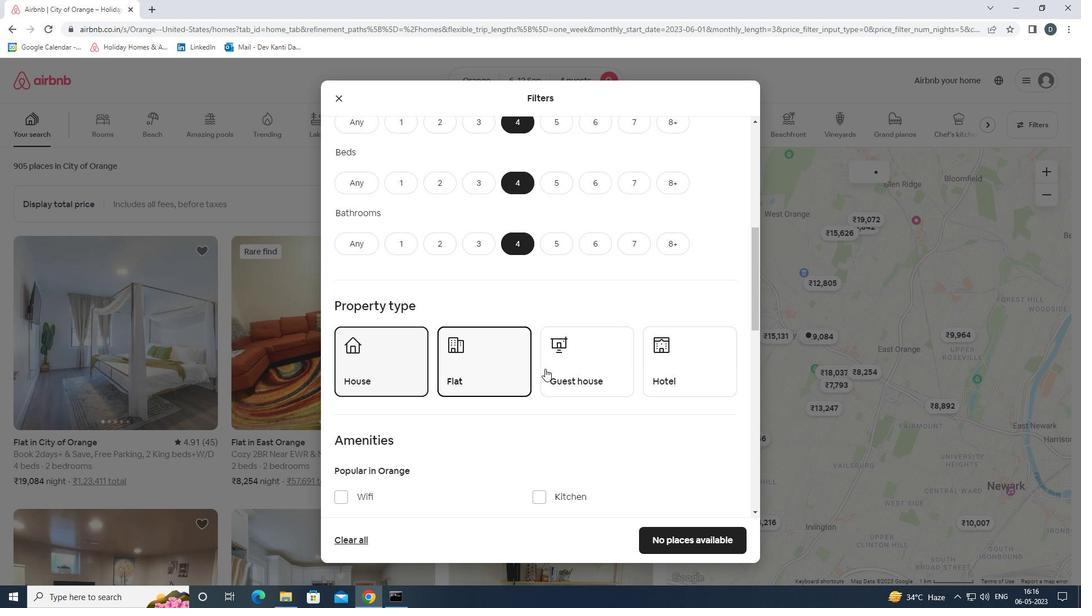 
Action: Mouse pressed left at (556, 369)
Screenshot: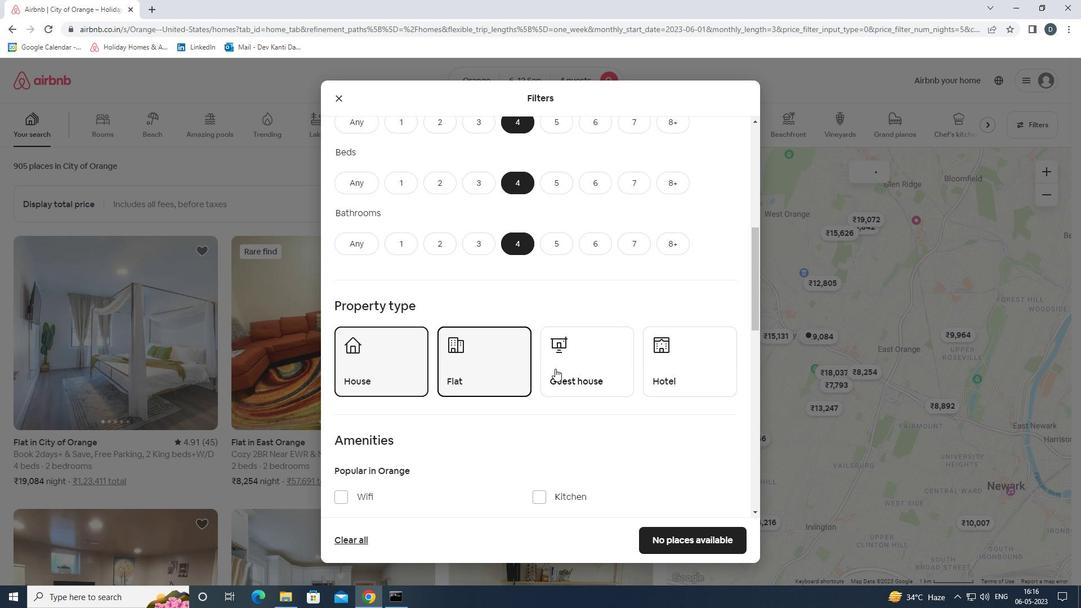 
Action: Mouse scrolled (556, 368) with delta (0, 0)
Screenshot: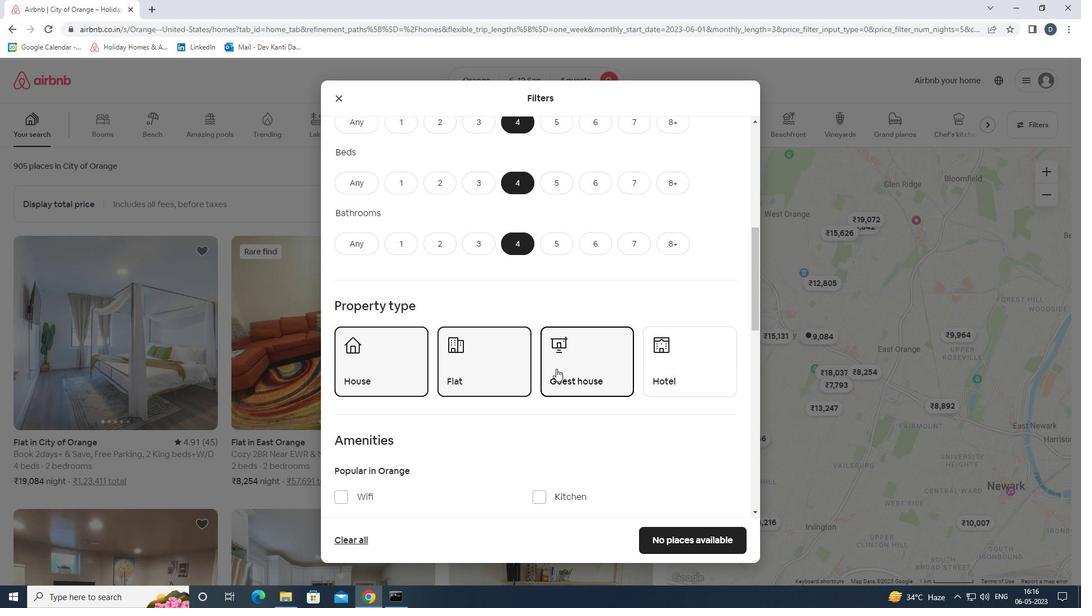 
Action: Mouse scrolled (556, 368) with delta (0, 0)
Screenshot: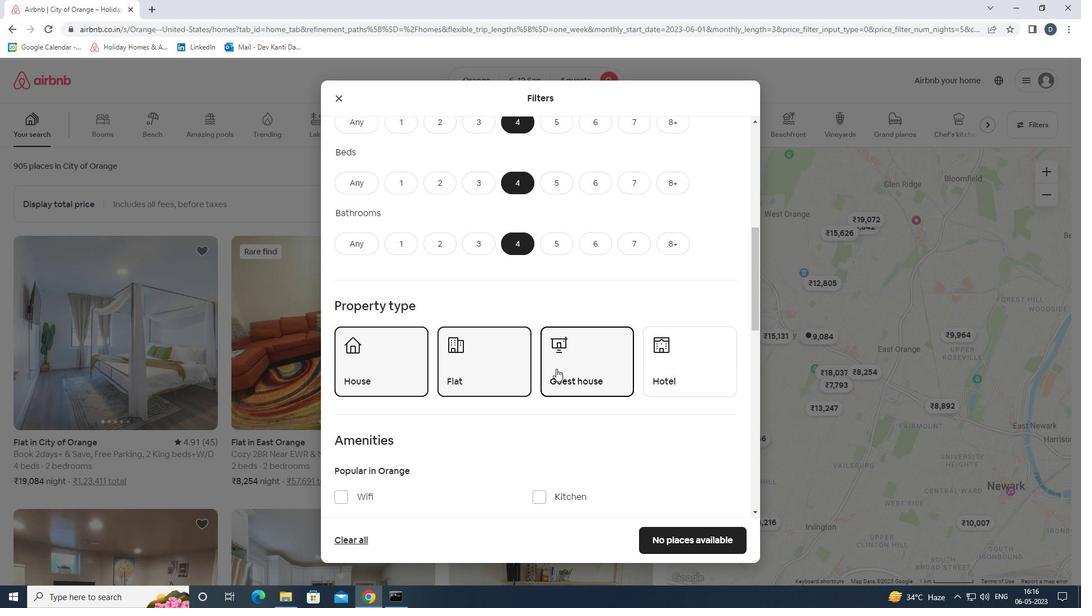
Action: Mouse scrolled (556, 368) with delta (0, 0)
Screenshot: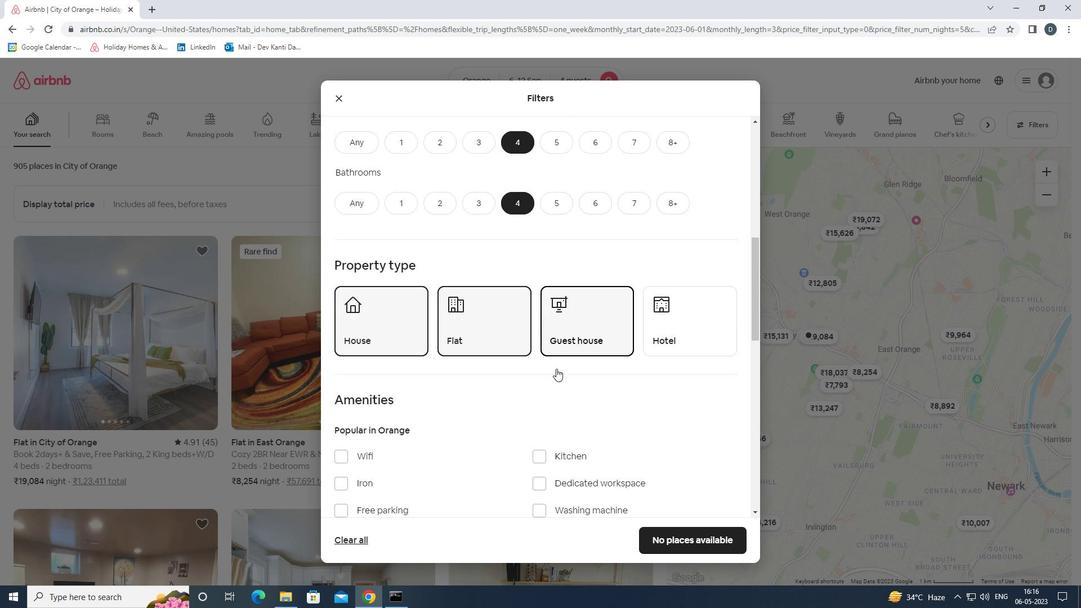 
Action: Mouse moved to (374, 326)
Screenshot: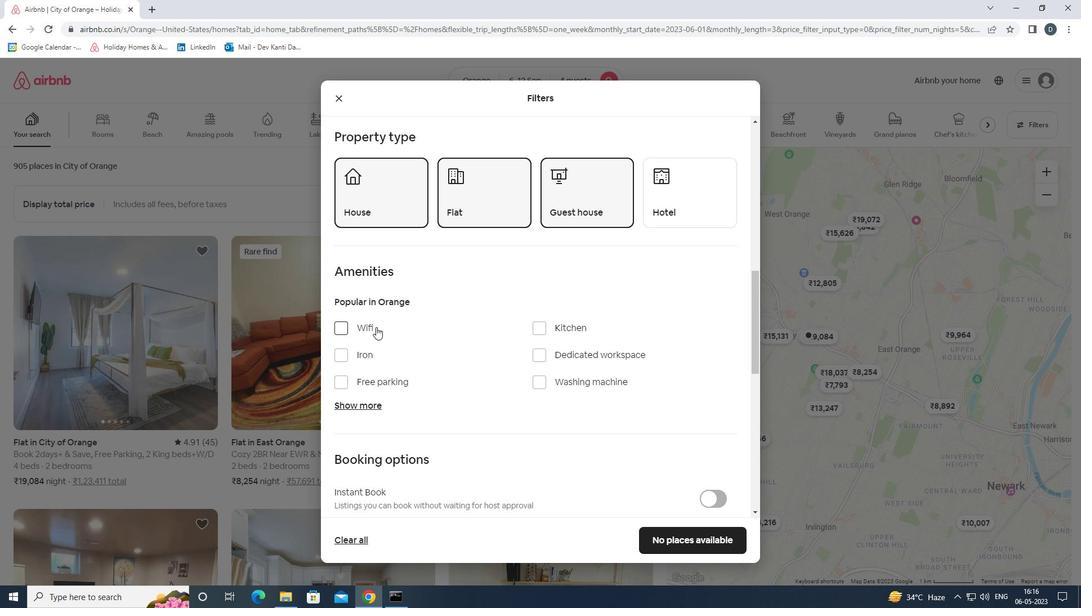 
Action: Mouse pressed left at (374, 326)
Screenshot: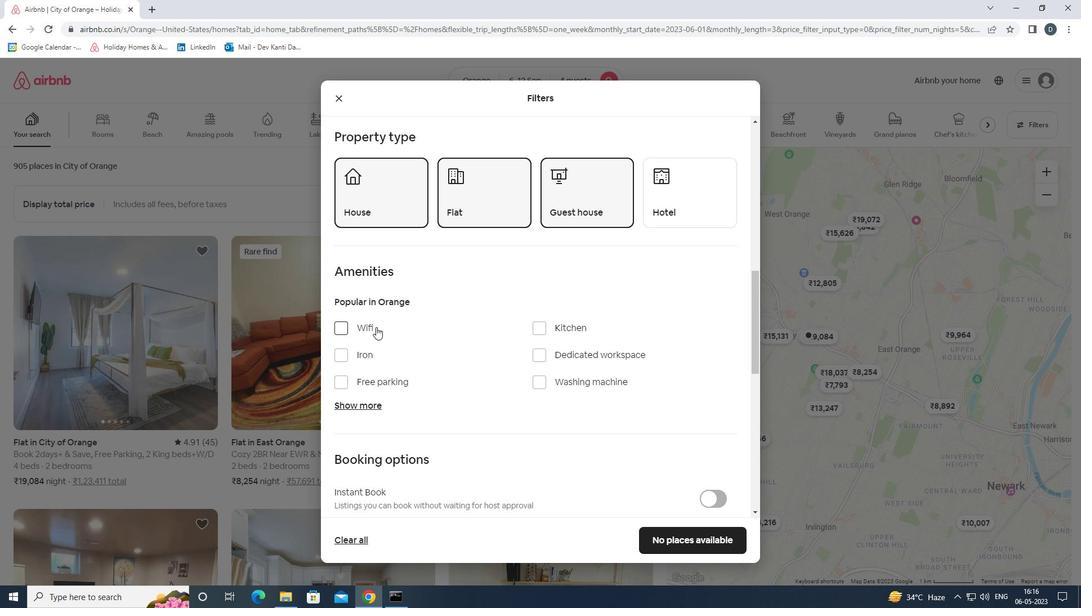 
Action: Mouse moved to (377, 406)
Screenshot: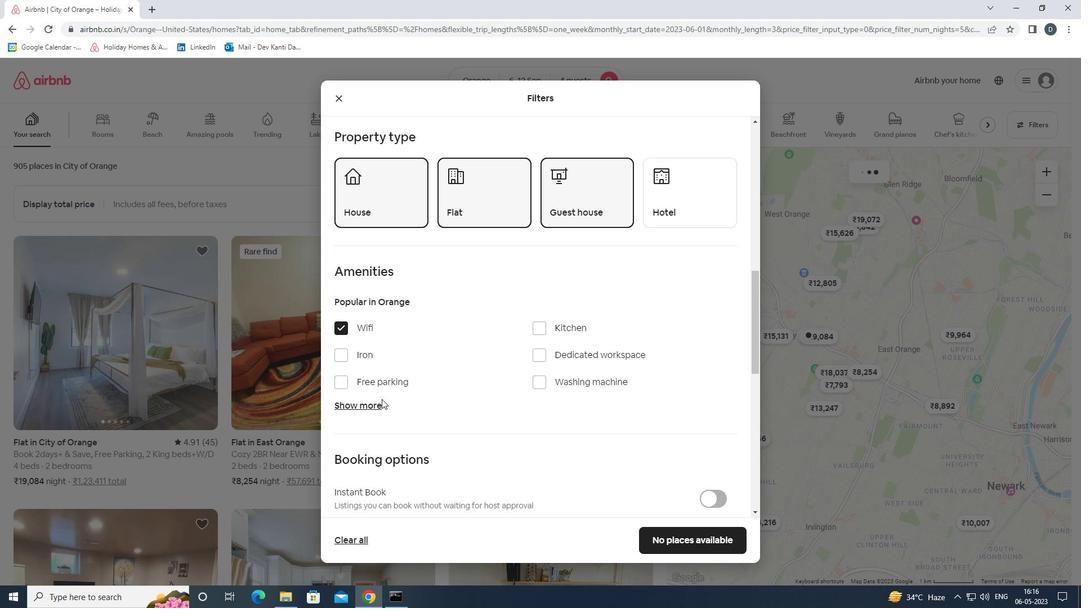 
Action: Mouse pressed left at (377, 406)
Screenshot: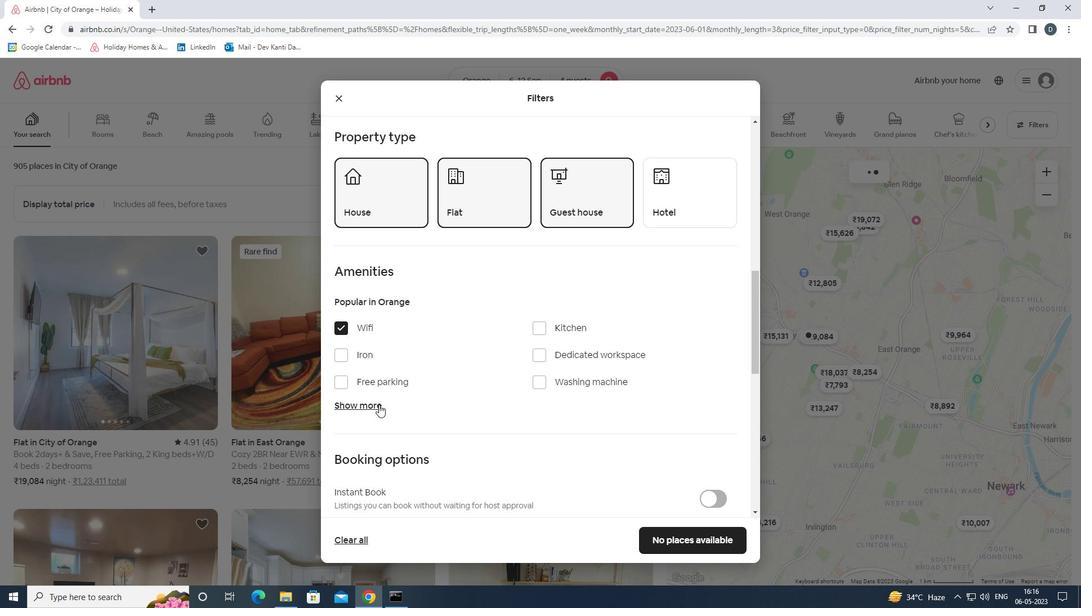 
Action: Mouse moved to (409, 390)
Screenshot: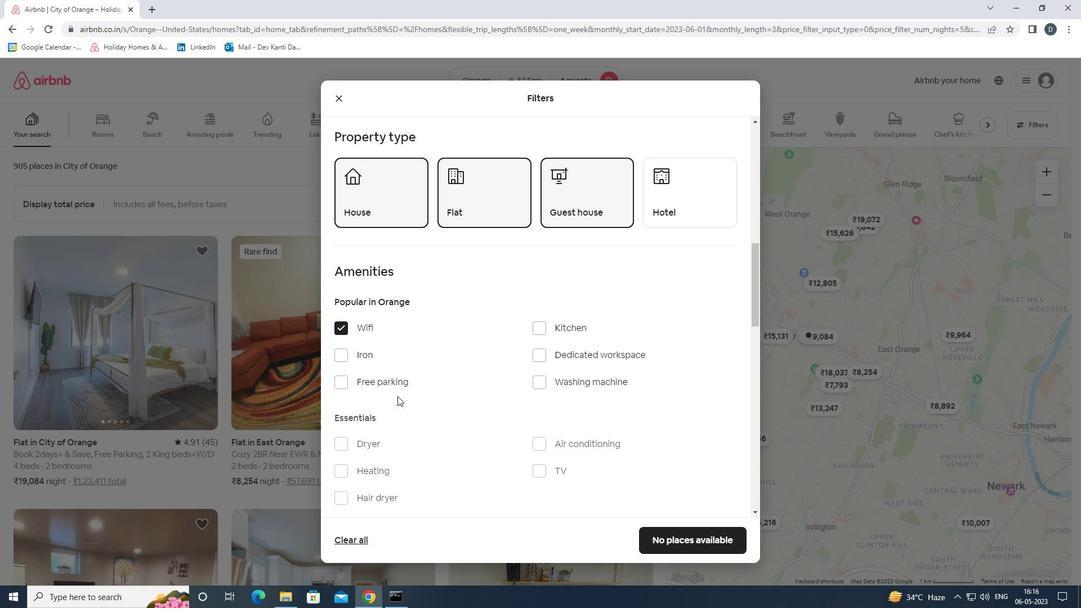
Action: Mouse scrolled (409, 389) with delta (0, 0)
Screenshot: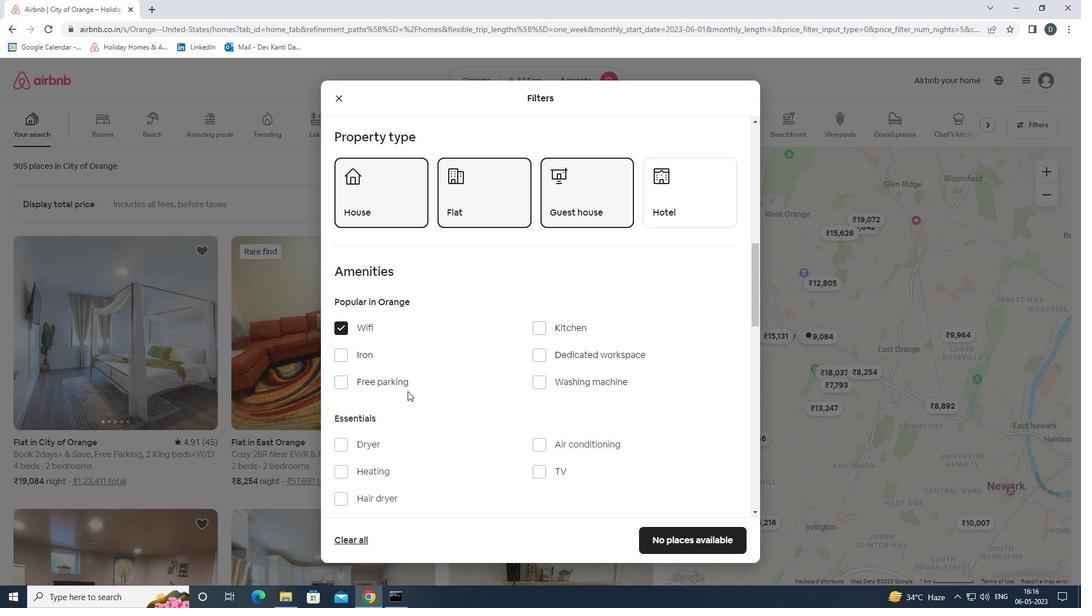 
Action: Mouse moved to (547, 411)
Screenshot: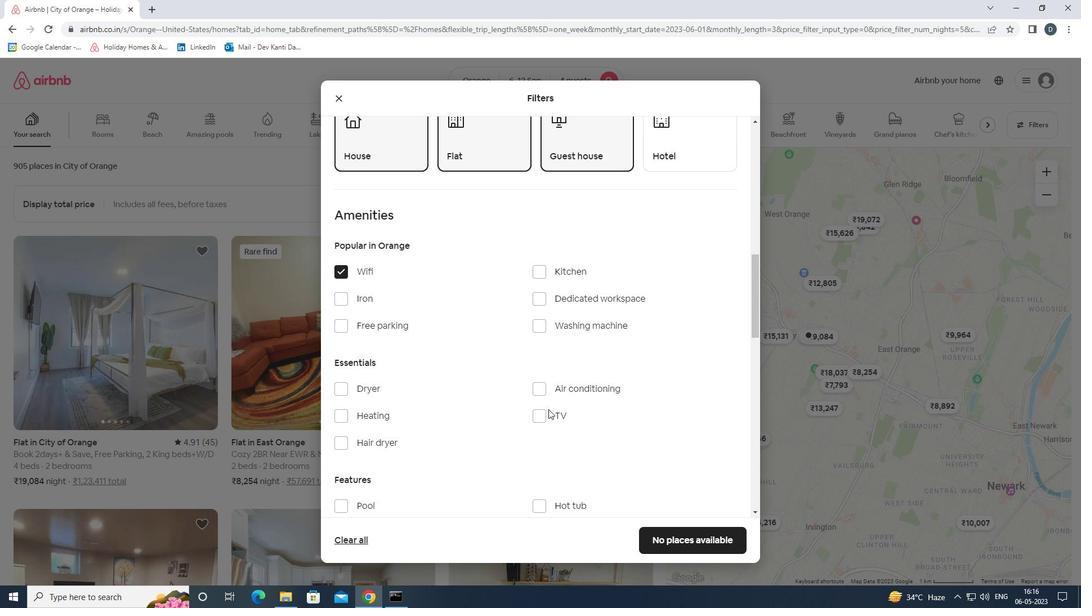 
Action: Mouse pressed left at (547, 411)
Screenshot: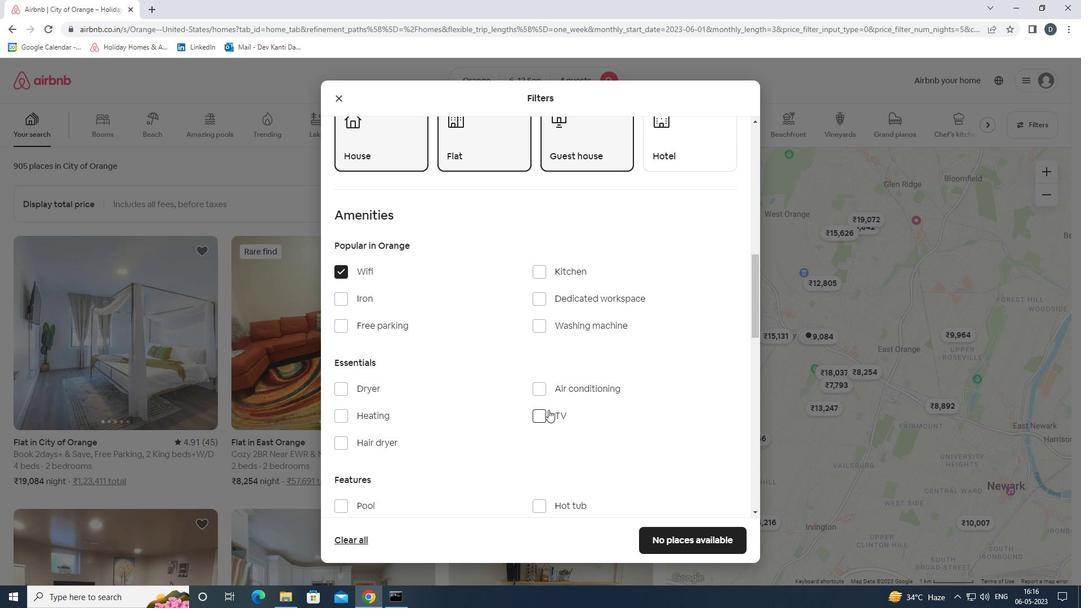 
Action: Mouse moved to (513, 409)
Screenshot: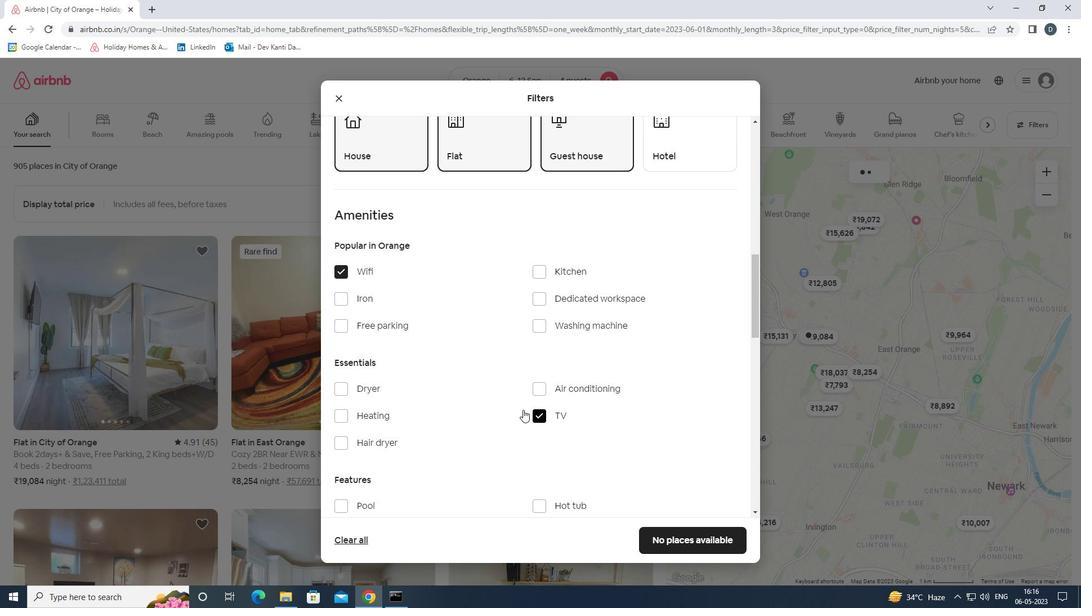 
Action: Mouse scrolled (513, 408) with delta (0, 0)
Screenshot: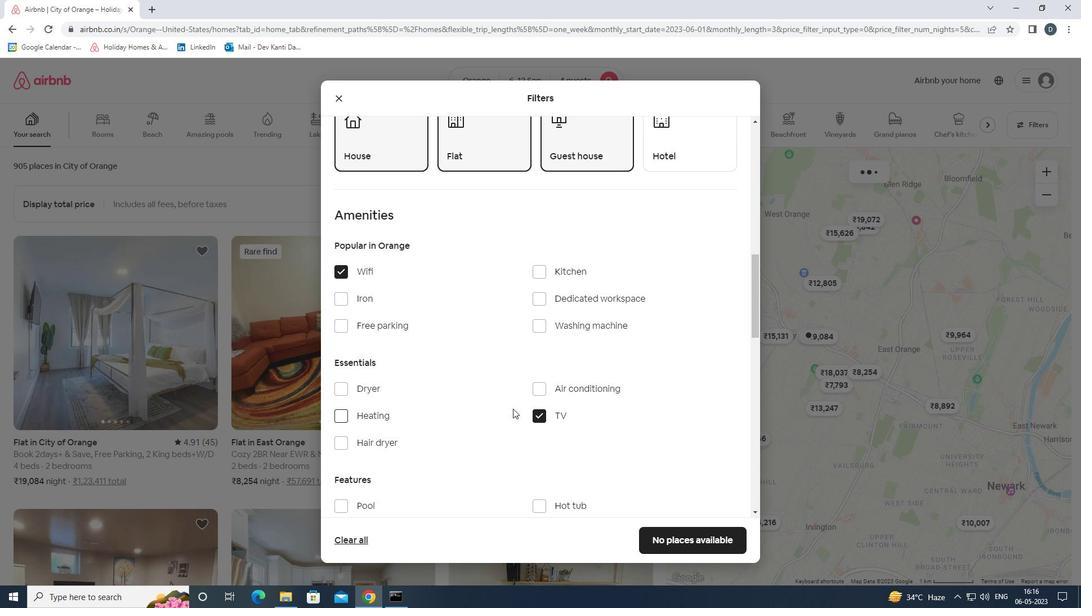 
Action: Mouse scrolled (513, 408) with delta (0, 0)
Screenshot: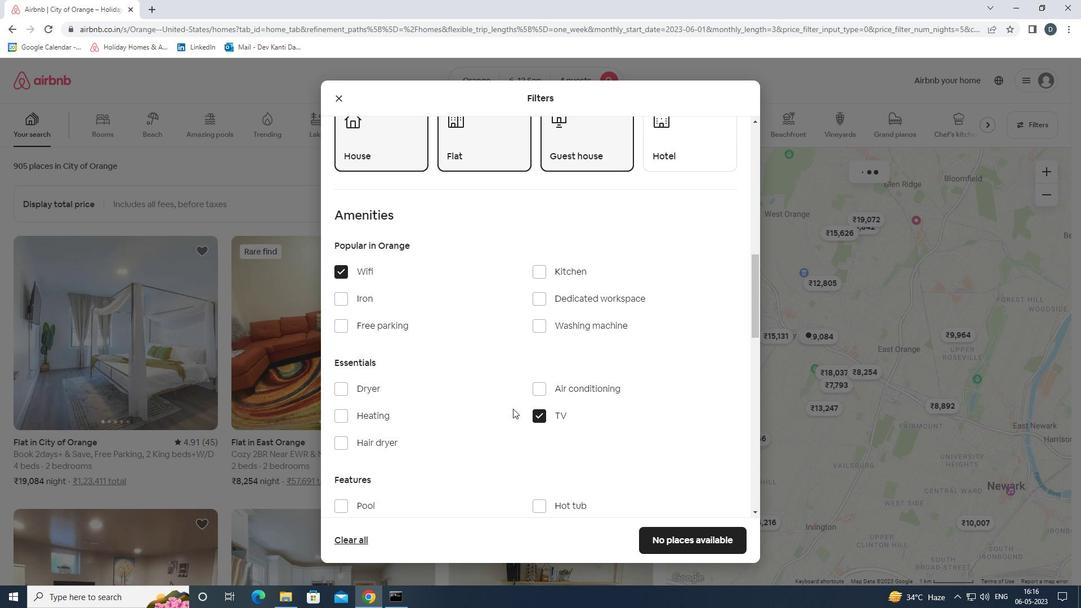 
Action: Mouse moved to (513, 409)
Screenshot: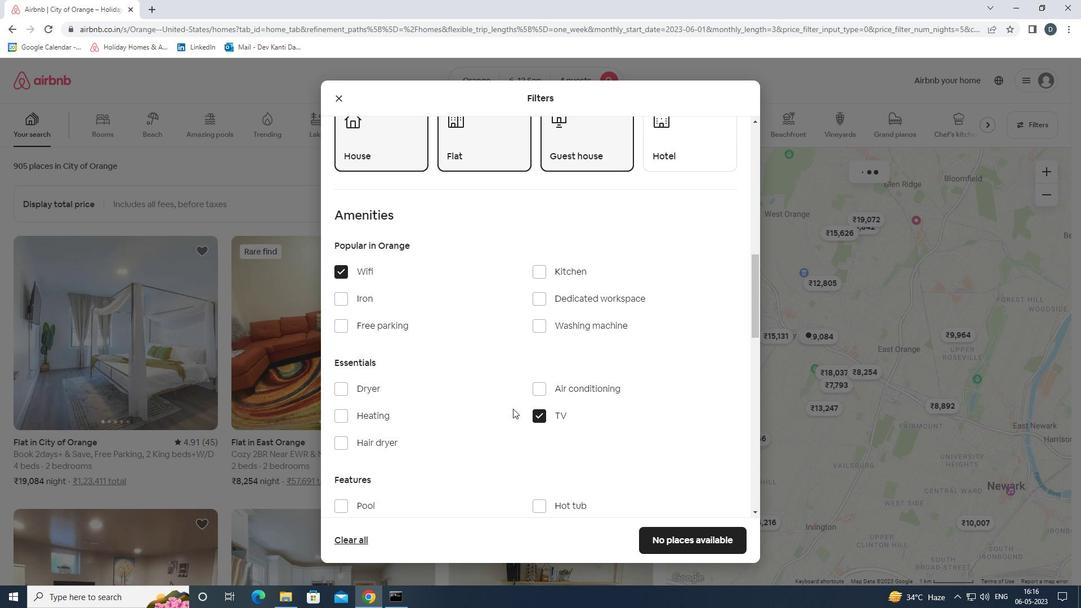 
Action: Mouse scrolled (513, 408) with delta (0, 0)
Screenshot: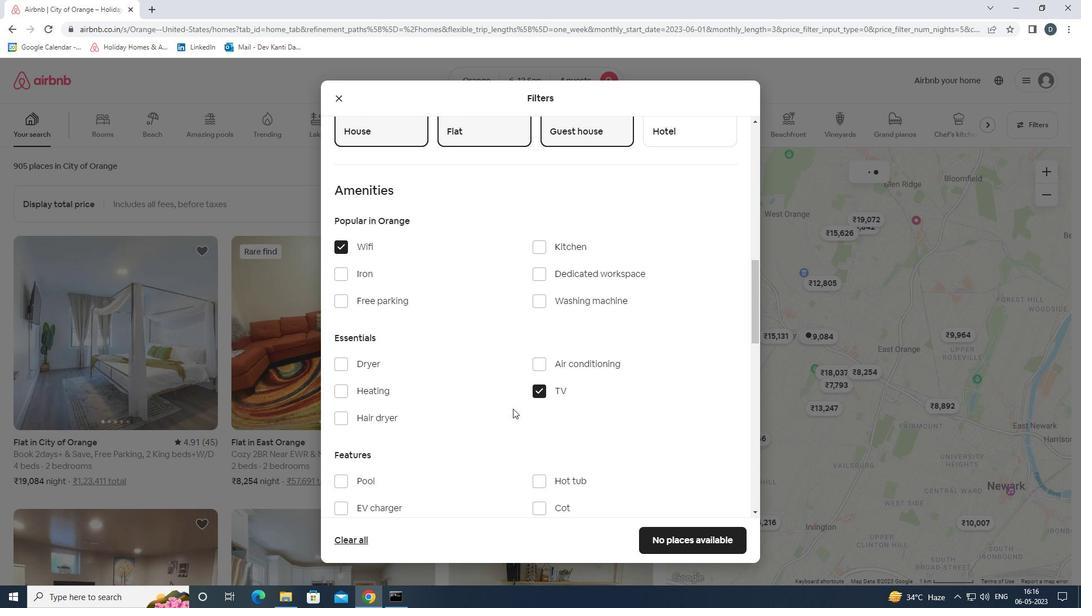 
Action: Mouse moved to (374, 387)
Screenshot: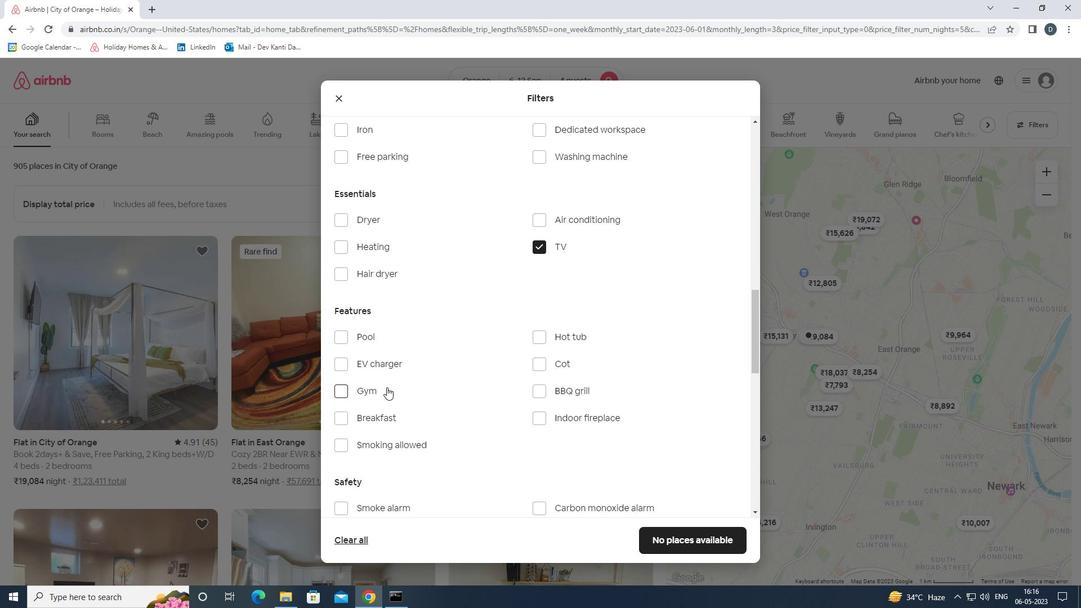 
Action: Mouse pressed left at (374, 387)
Screenshot: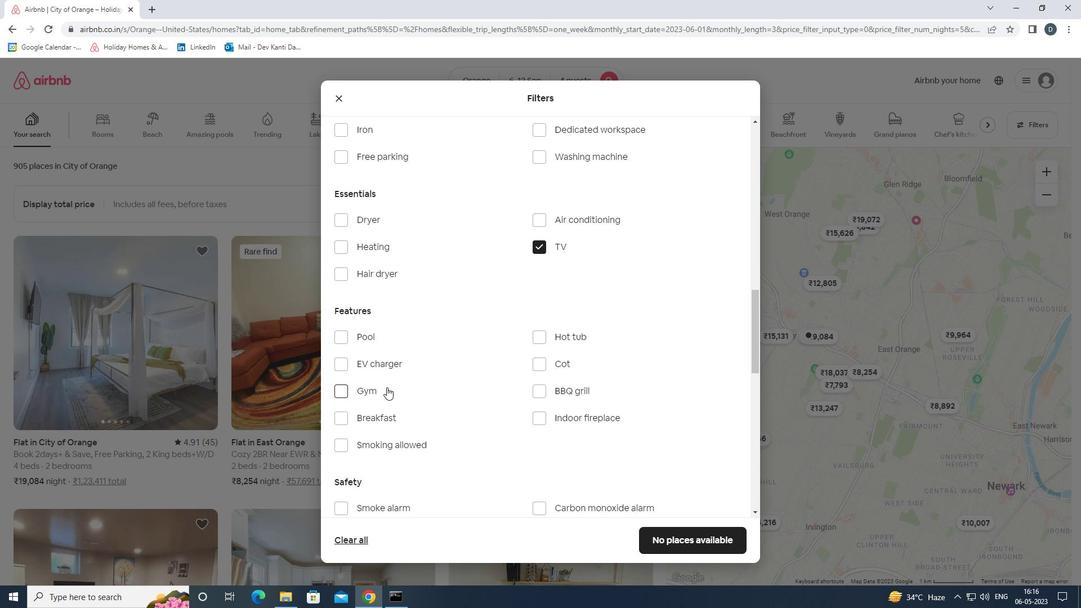 
Action: Mouse moved to (380, 414)
Screenshot: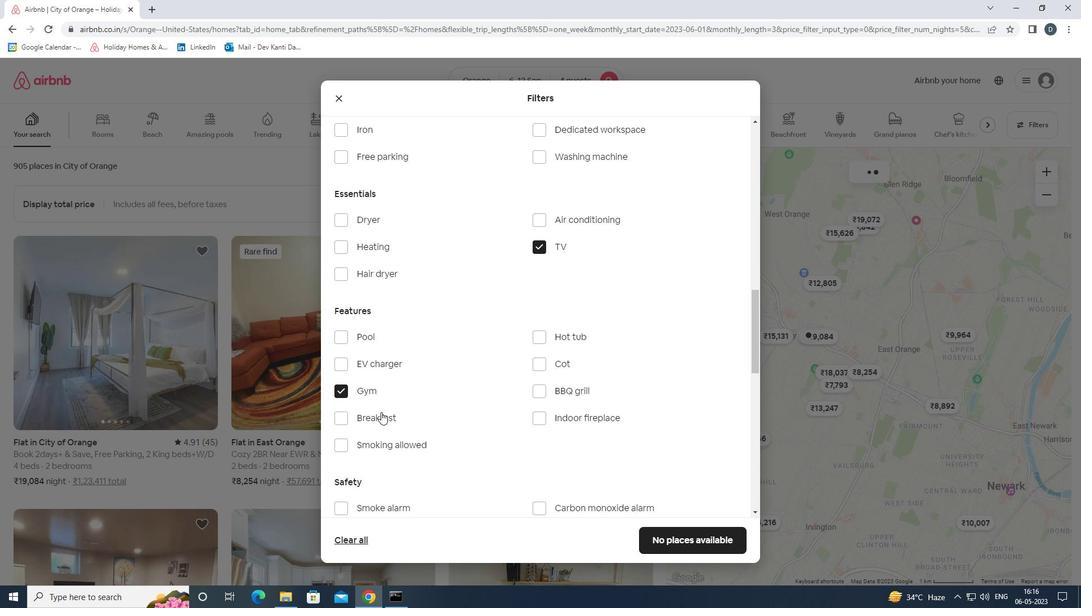 
Action: Mouse pressed left at (380, 414)
Screenshot: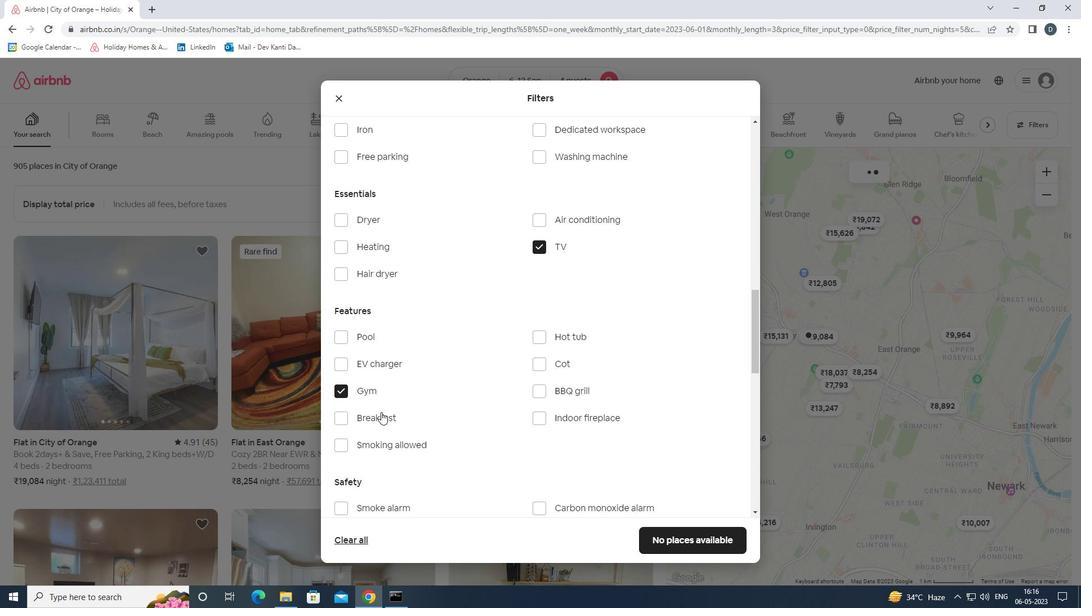 
Action: Mouse moved to (465, 392)
Screenshot: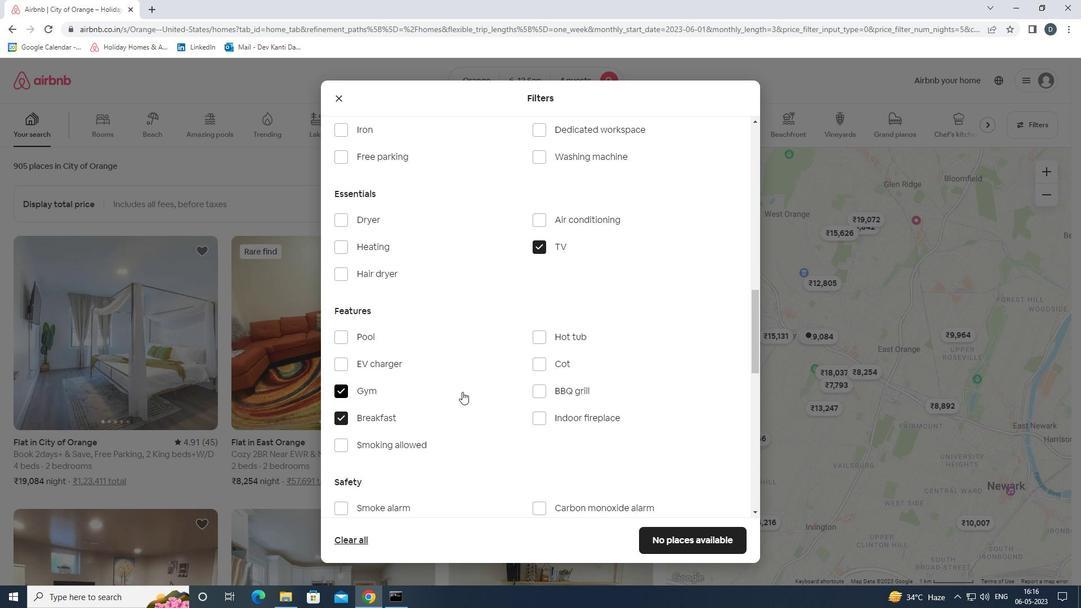 
Action: Mouse scrolled (465, 392) with delta (0, 0)
Screenshot: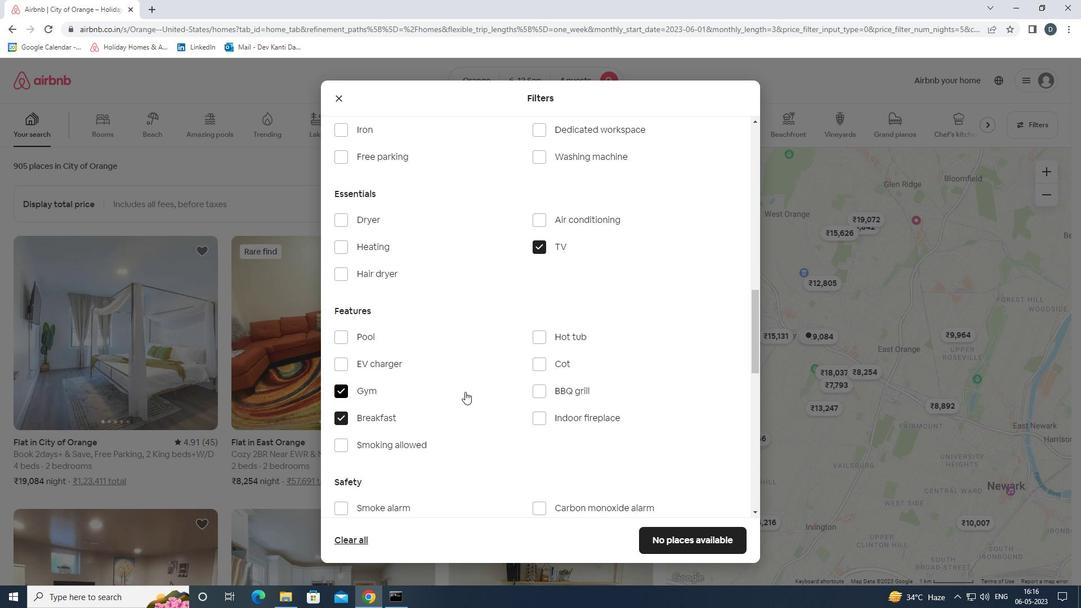 
Action: Mouse moved to (385, 215)
Screenshot: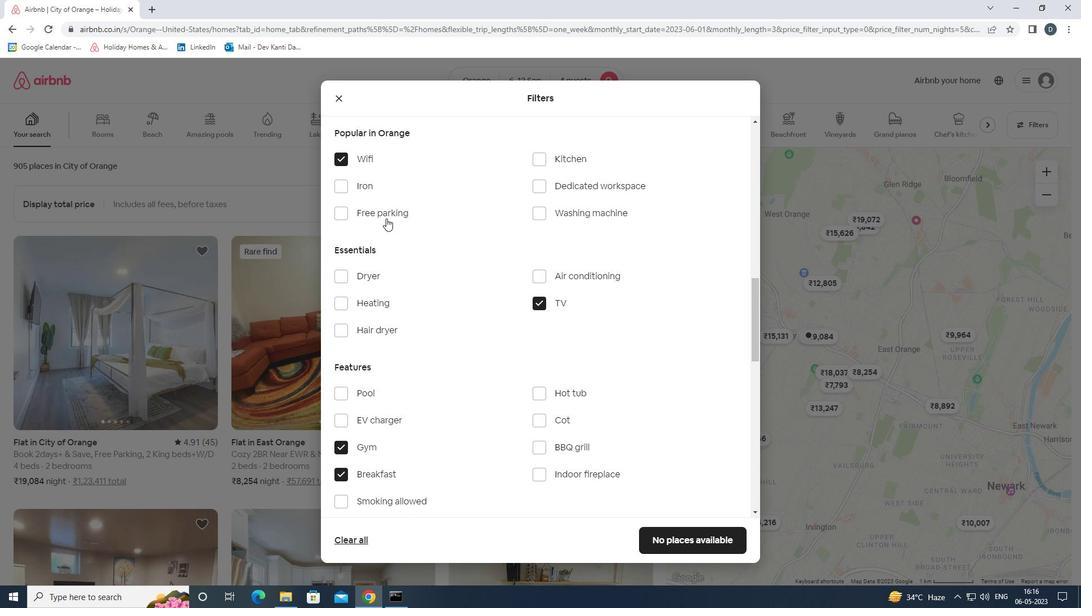 
Action: Mouse pressed left at (385, 215)
Screenshot: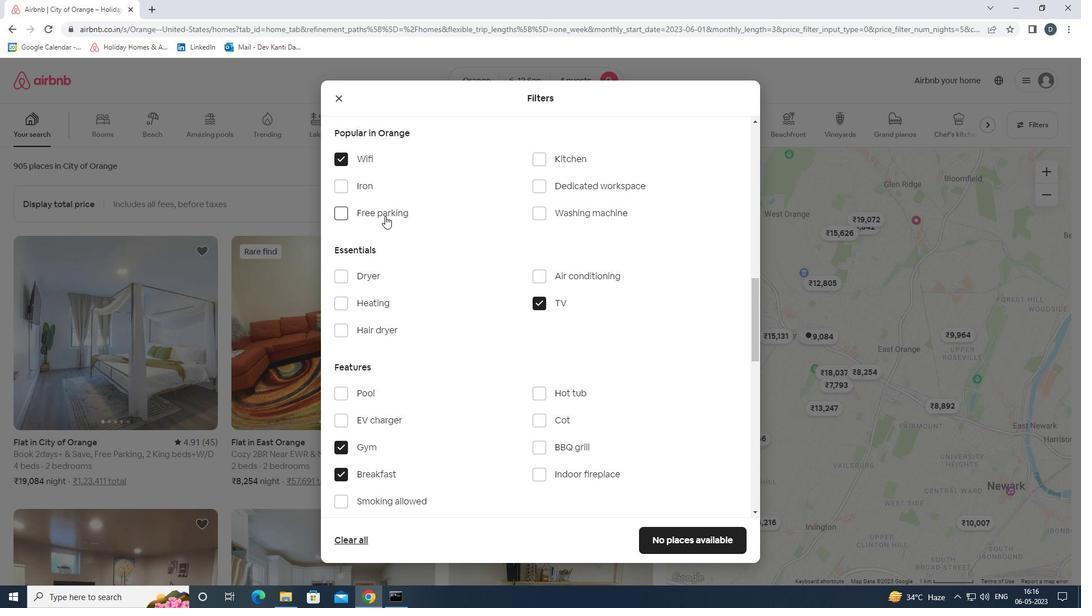 
Action: Mouse moved to (481, 363)
Screenshot: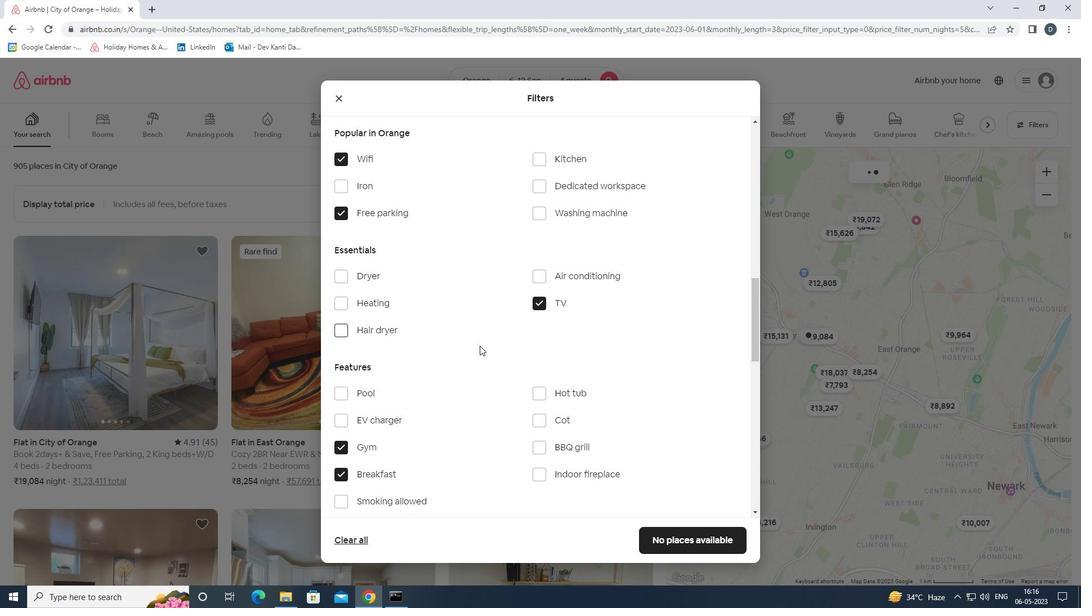 
Action: Mouse scrolled (481, 362) with delta (0, 0)
Screenshot: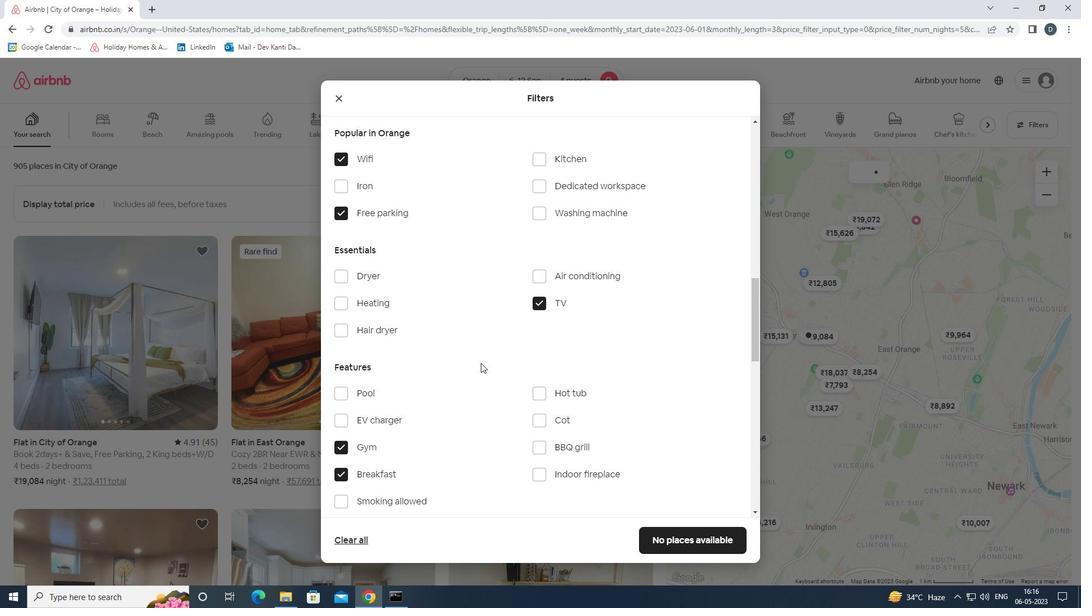 
Action: Mouse scrolled (481, 362) with delta (0, 0)
Screenshot: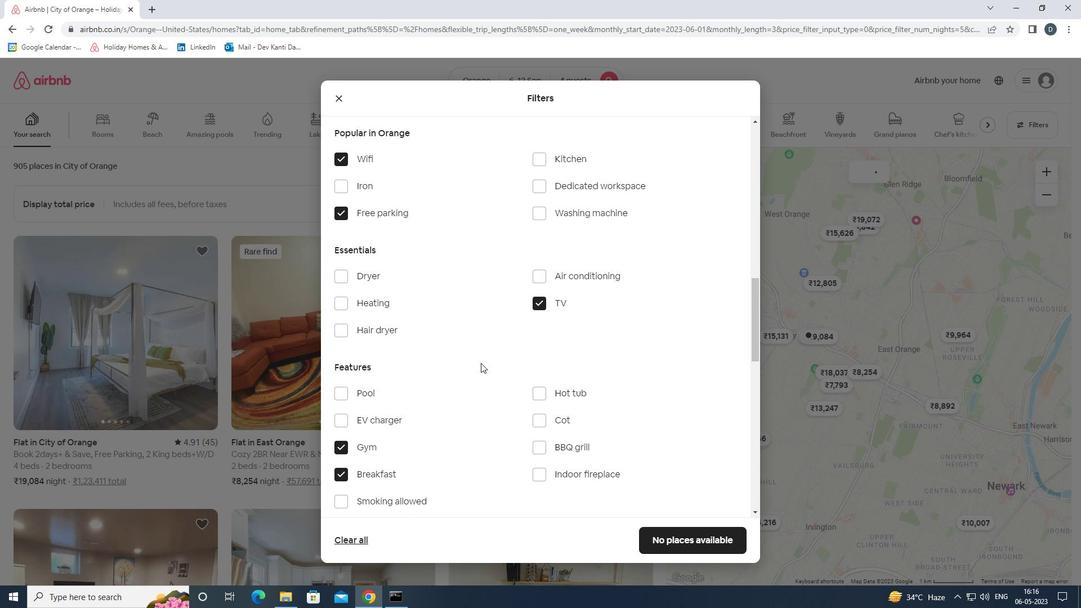 
Action: Mouse scrolled (481, 362) with delta (0, 0)
Screenshot: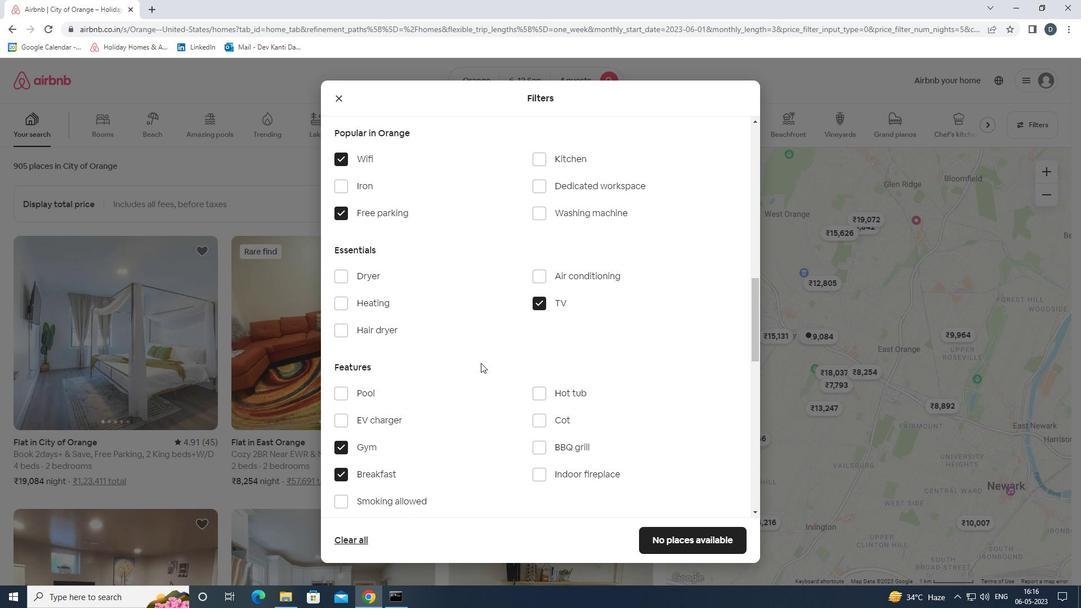 
Action: Mouse moved to (494, 371)
Screenshot: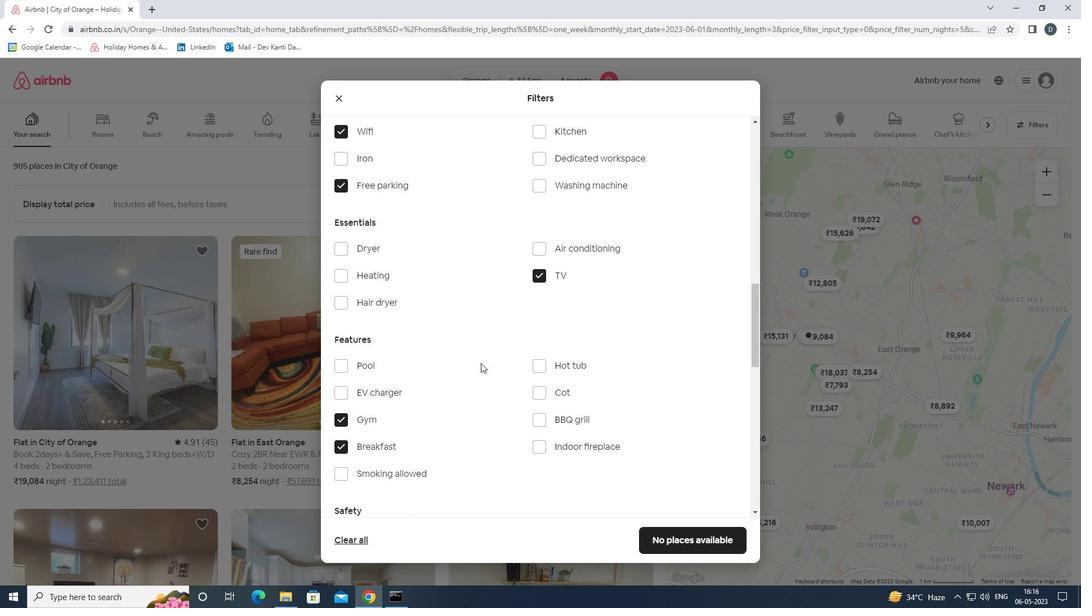
Action: Mouse scrolled (494, 371) with delta (0, 0)
Screenshot: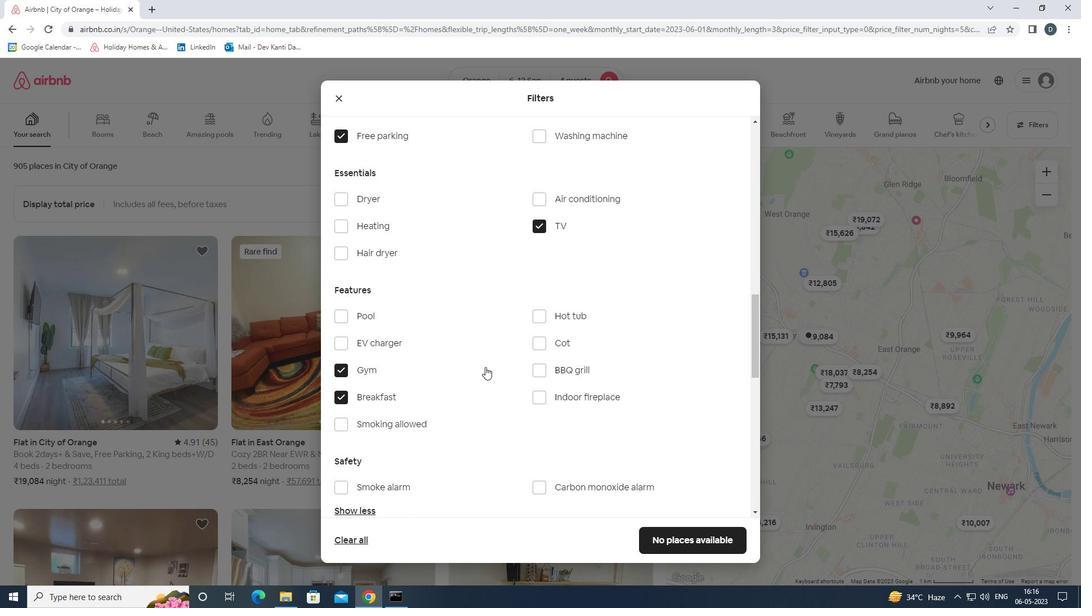 
Action: Mouse moved to (538, 373)
Screenshot: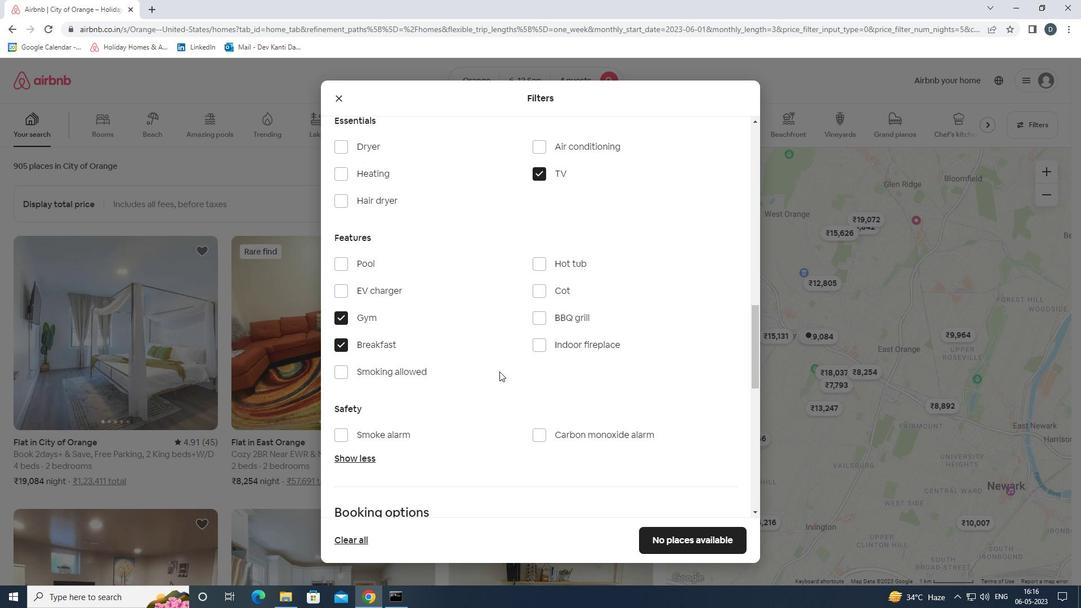 
Action: Mouse scrolled (538, 373) with delta (0, 0)
Screenshot: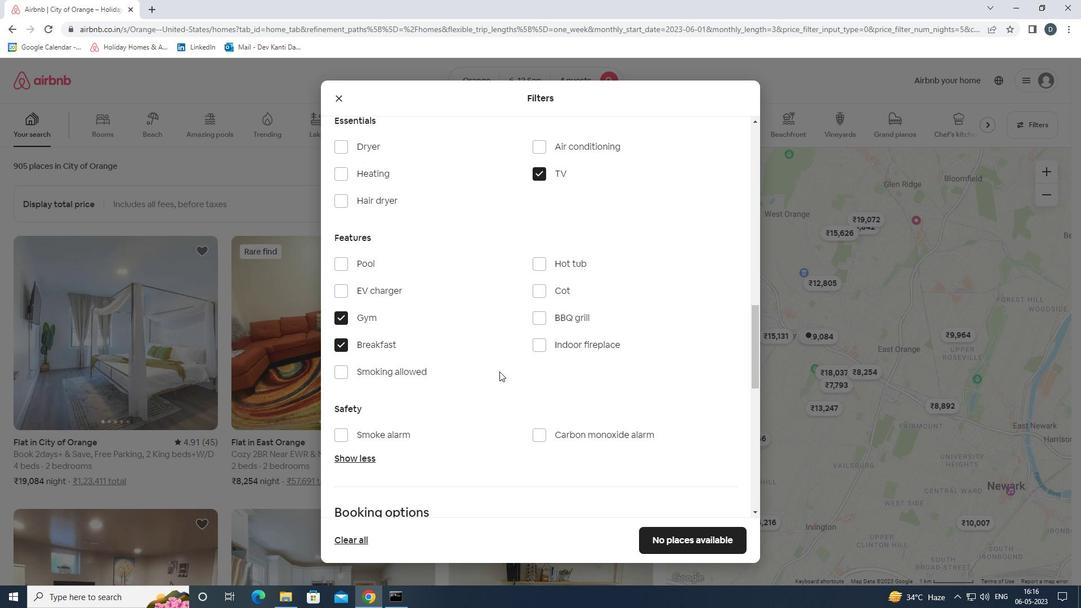 
Action: Mouse moved to (725, 440)
Screenshot: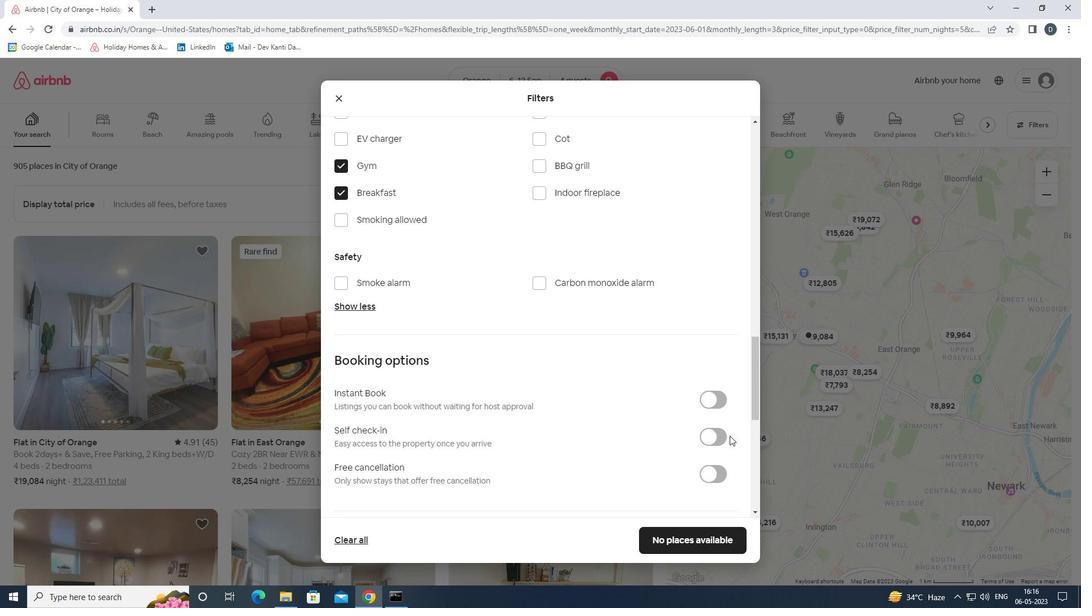 
Action: Mouse pressed left at (725, 440)
Screenshot: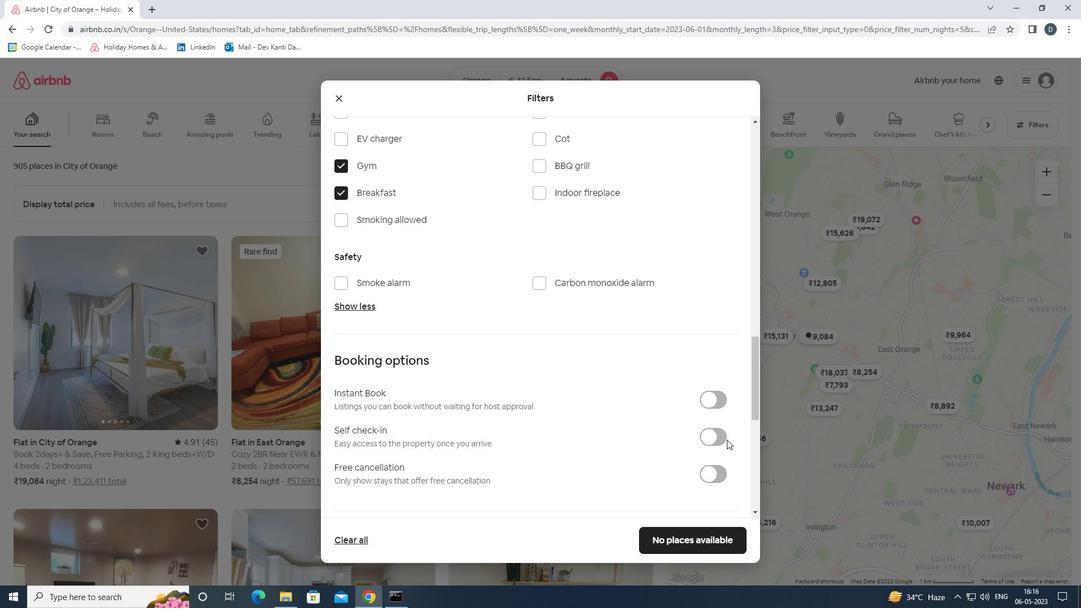
Action: Mouse moved to (643, 419)
Screenshot: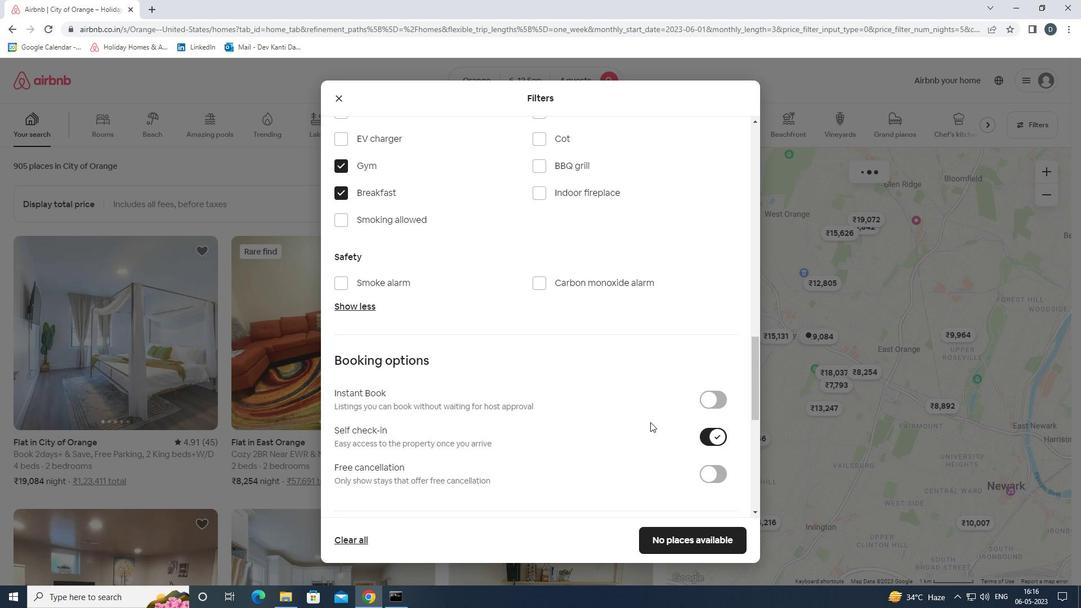 
Action: Mouse scrolled (643, 418) with delta (0, 0)
Screenshot: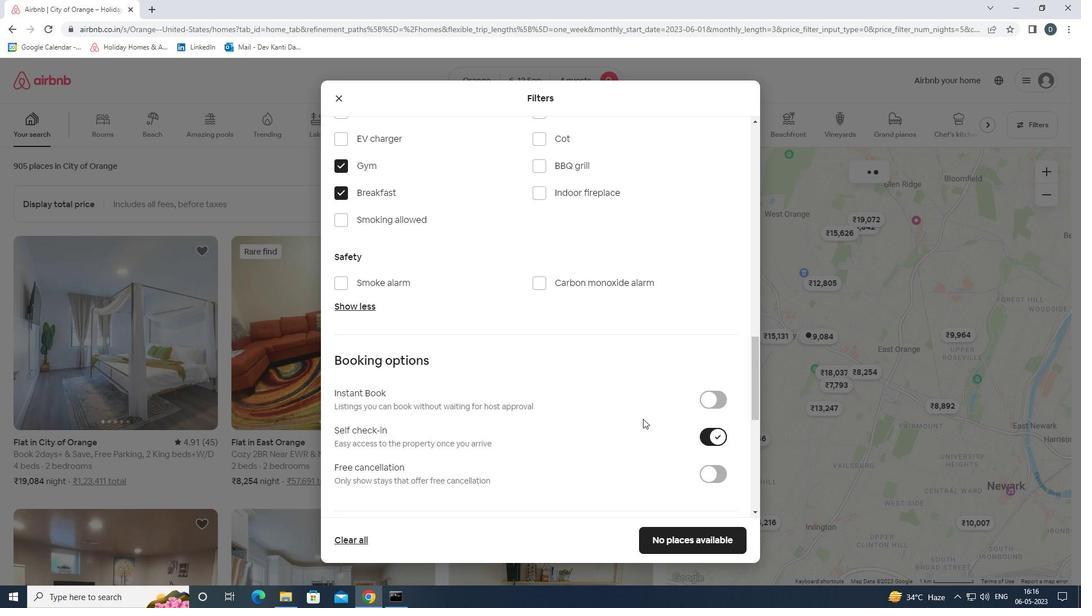 
Action: Mouse scrolled (643, 418) with delta (0, 0)
Screenshot: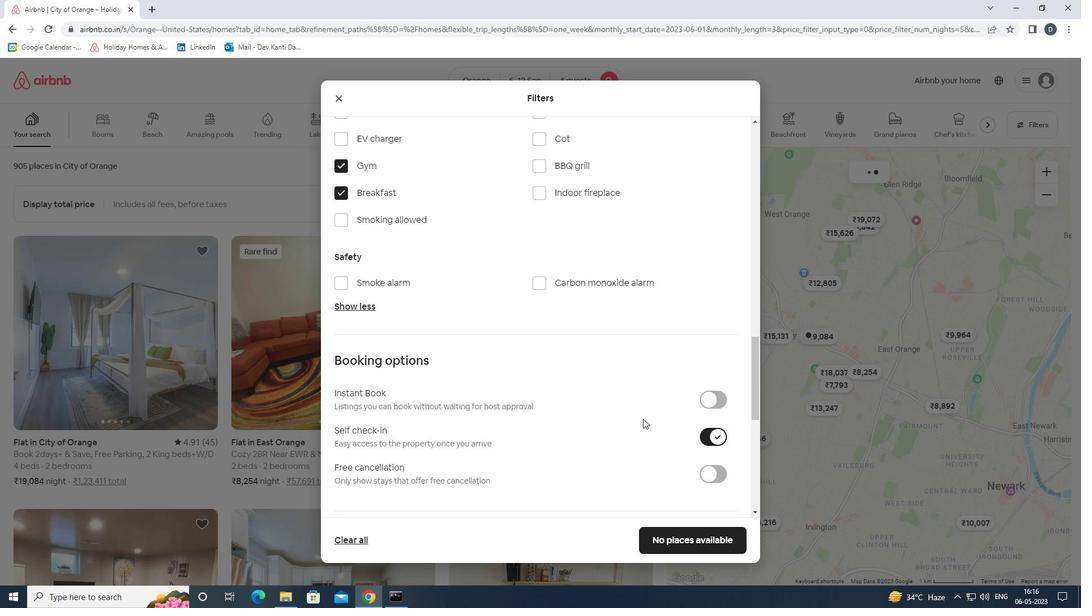 
Action: Mouse scrolled (643, 418) with delta (0, 0)
Screenshot: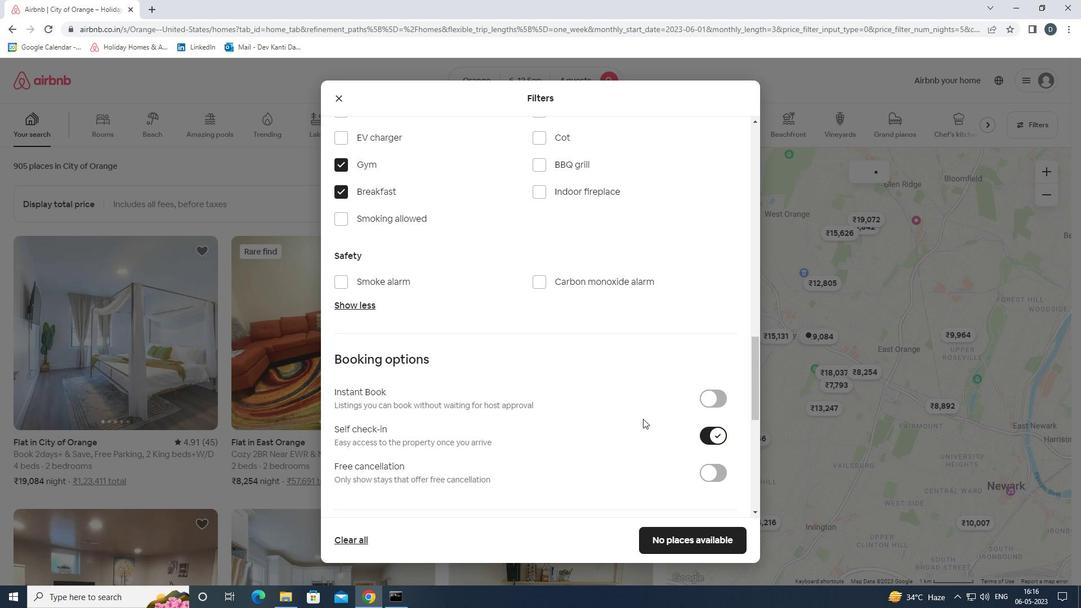 
Action: Mouse scrolled (643, 418) with delta (0, 0)
Screenshot: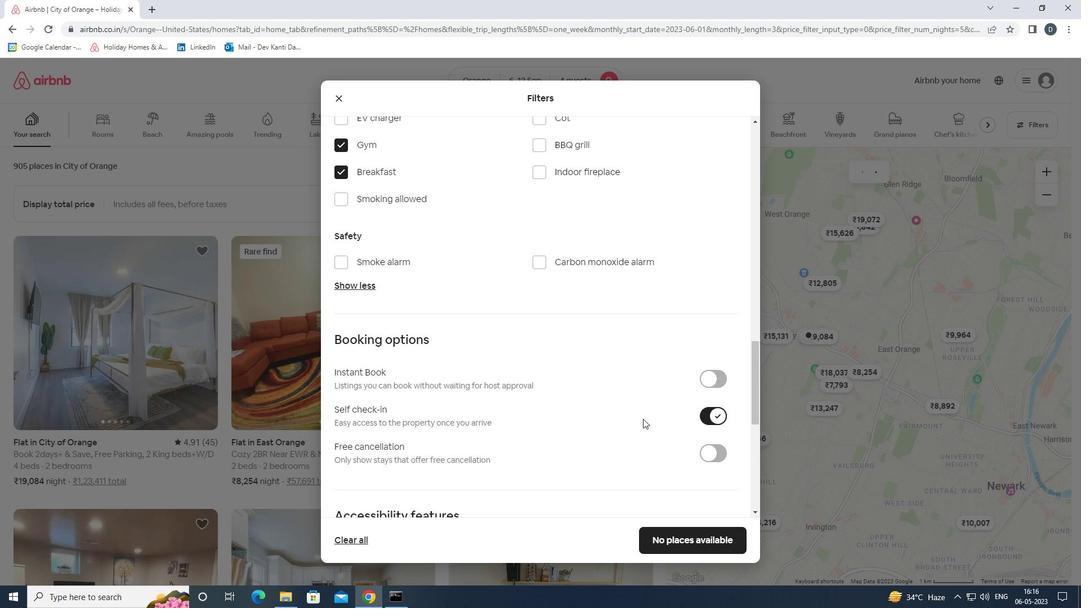 
Action: Mouse scrolled (643, 418) with delta (0, 0)
Screenshot: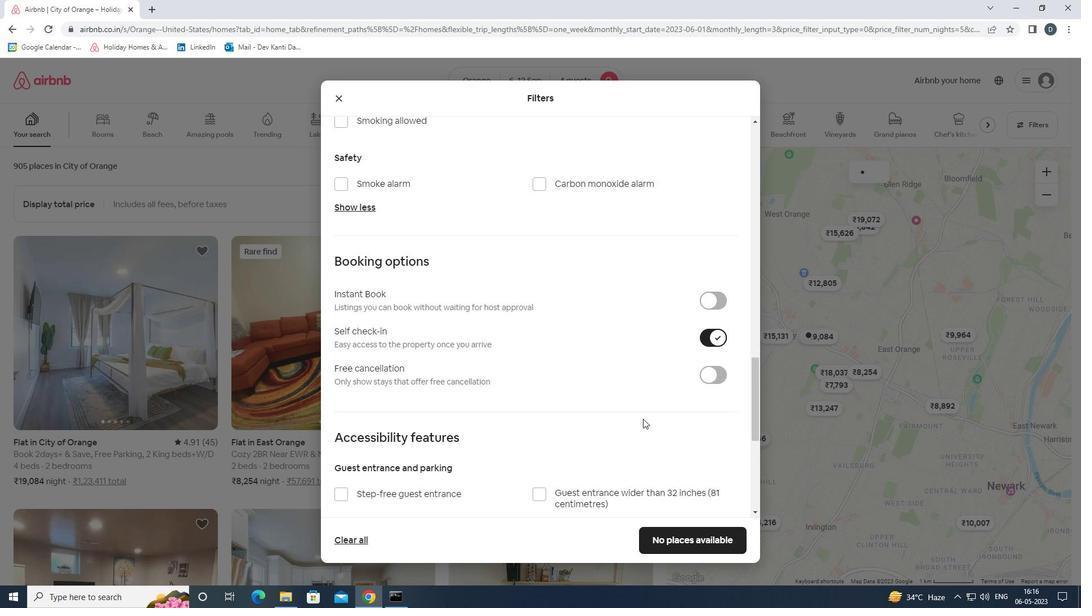 
Action: Mouse moved to (641, 418)
Screenshot: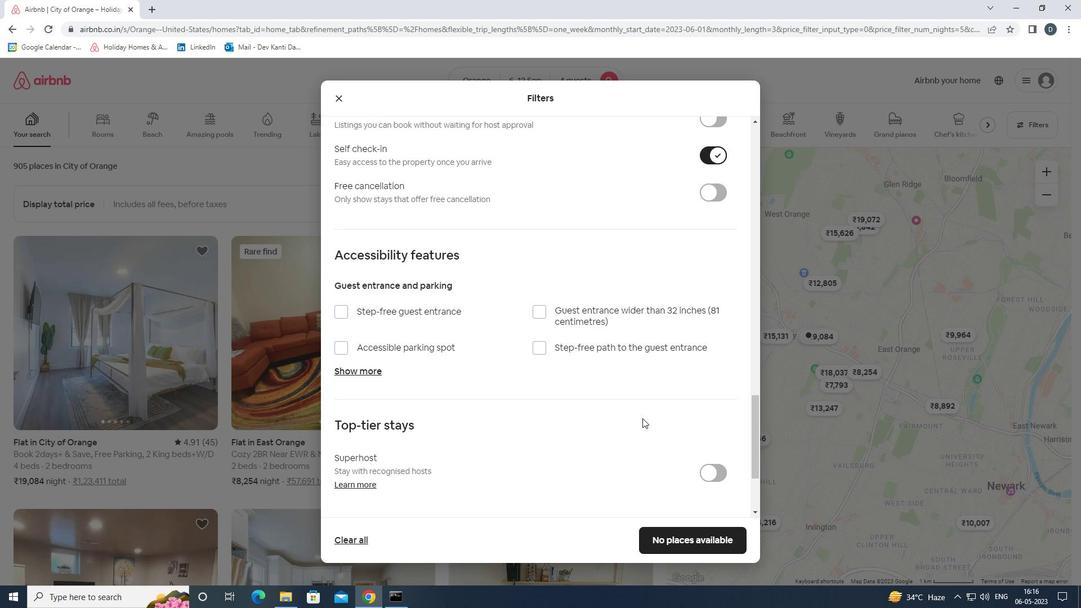 
Action: Mouse scrolled (641, 417) with delta (0, 0)
Screenshot: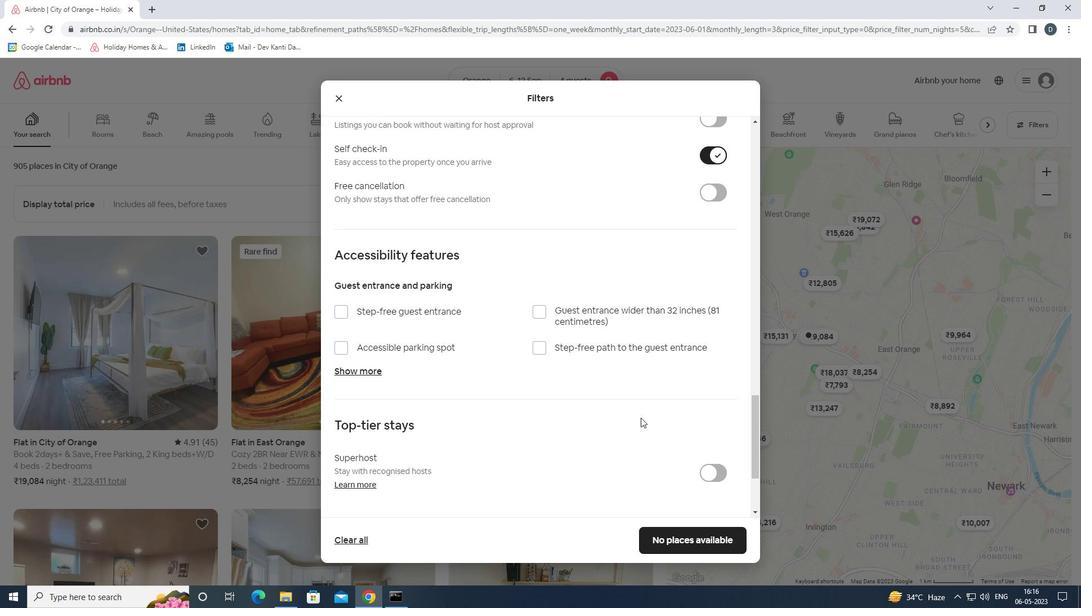 
Action: Mouse scrolled (641, 417) with delta (0, 0)
Screenshot: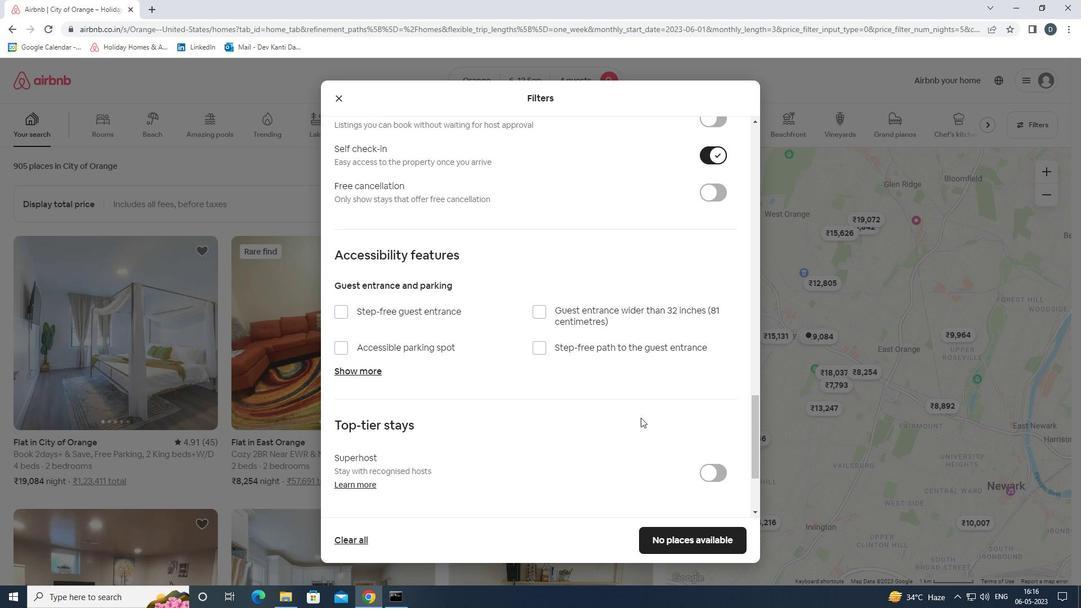 
Action: Mouse scrolled (641, 417) with delta (0, 0)
Screenshot: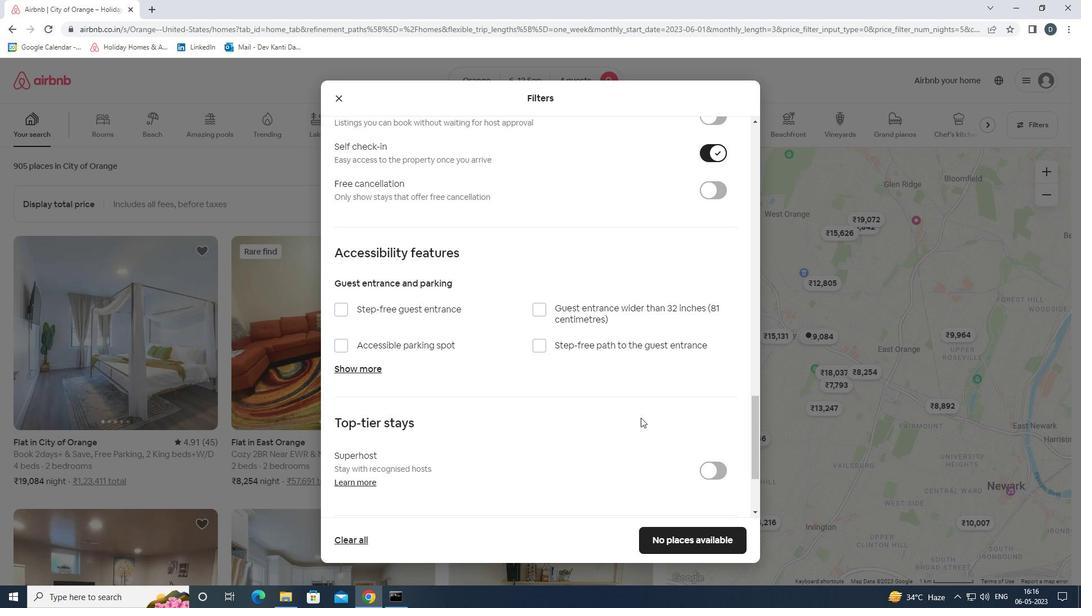 
Action: Mouse scrolled (641, 417) with delta (0, 0)
Screenshot: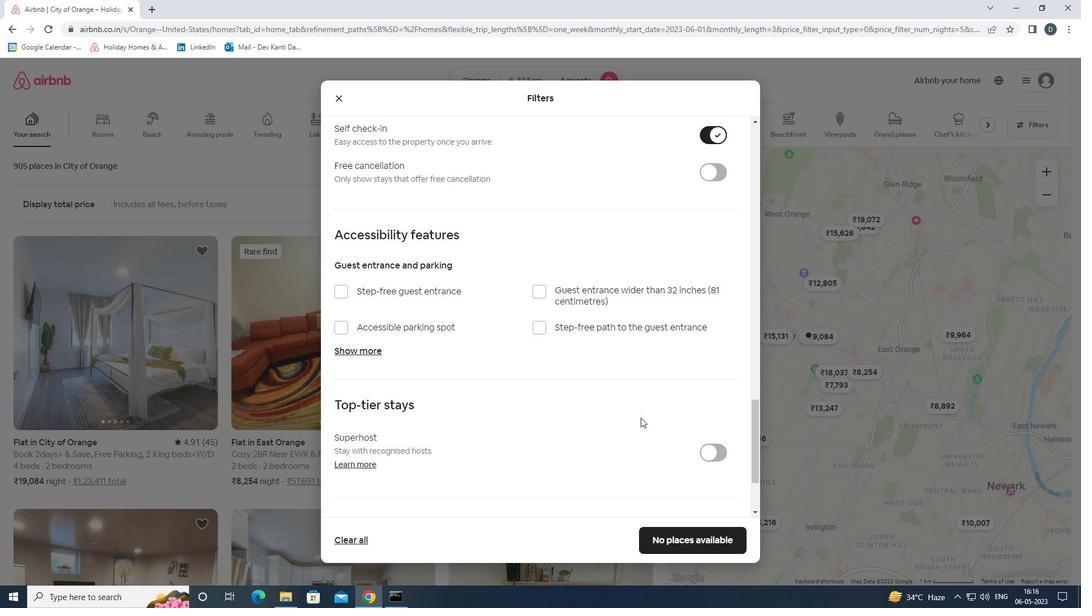 
Action: Mouse moved to (392, 440)
Screenshot: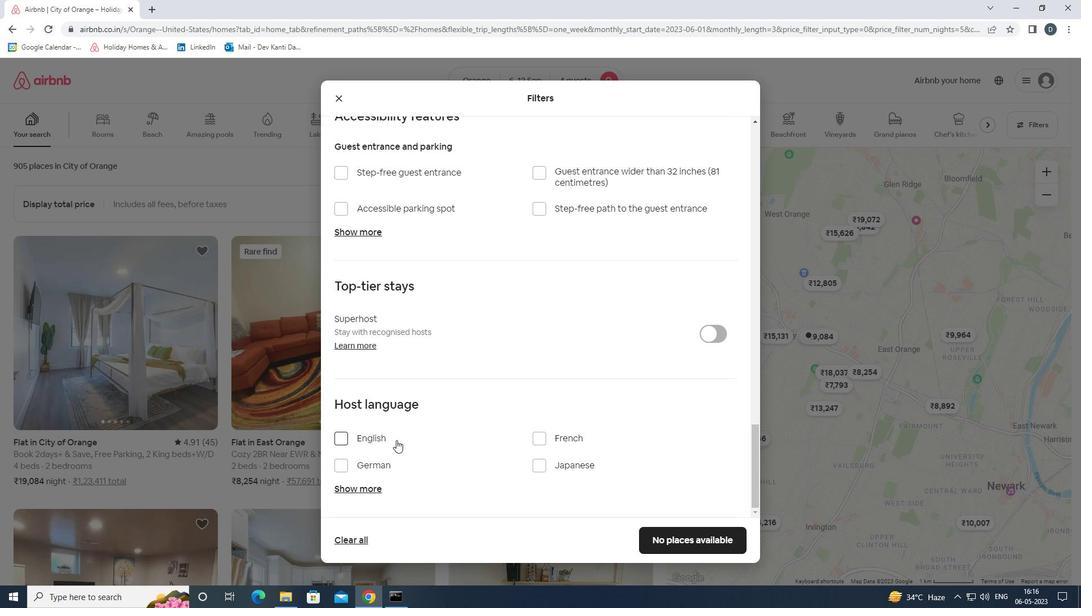 
Action: Mouse pressed left at (392, 440)
Screenshot: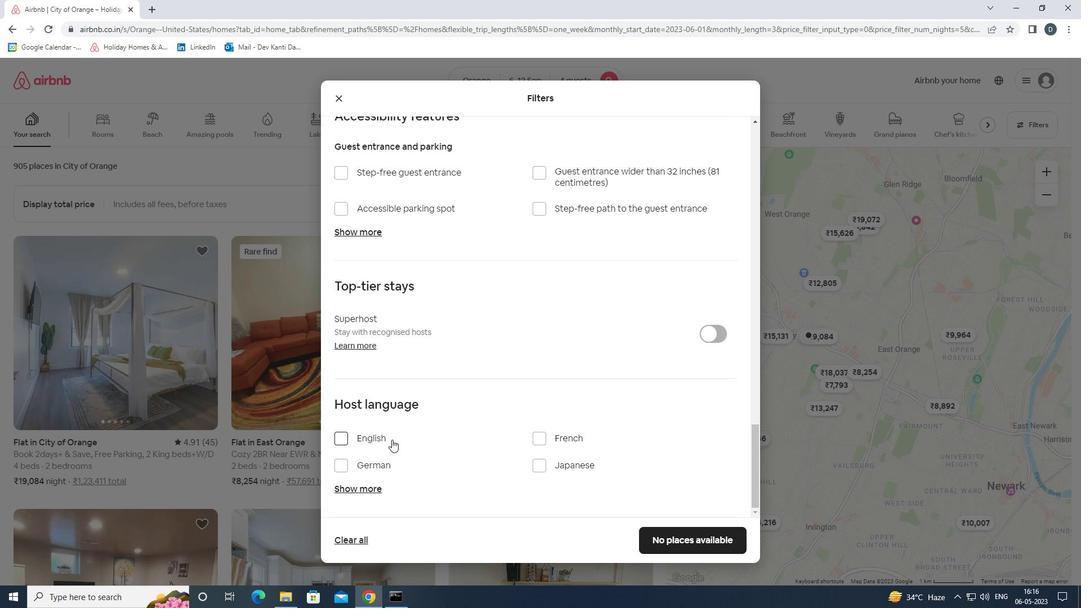 
Action: Mouse moved to (654, 534)
Screenshot: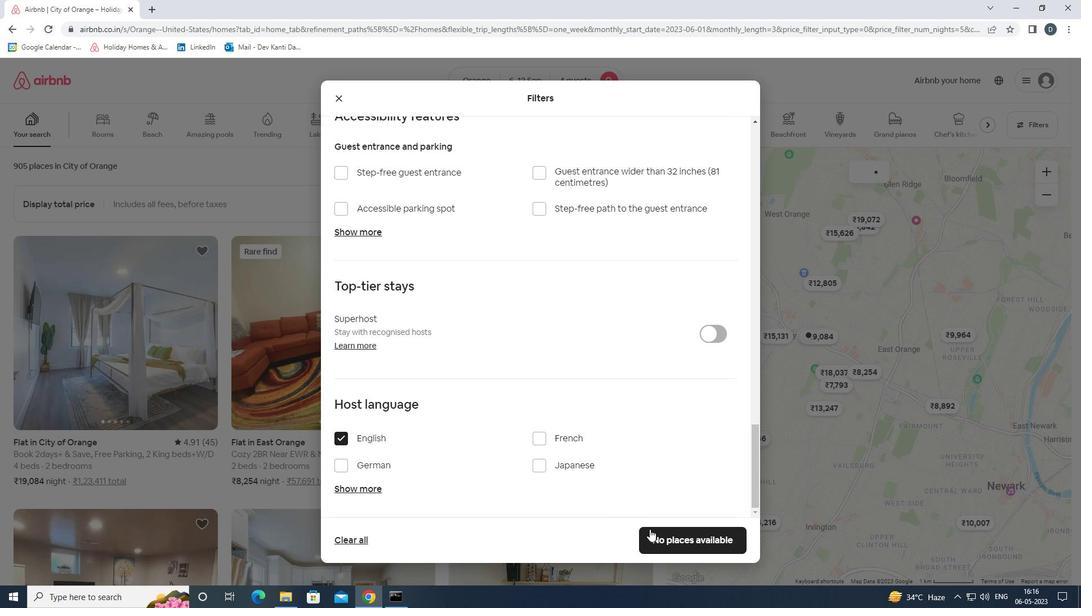 
Action: Mouse pressed left at (654, 534)
Screenshot: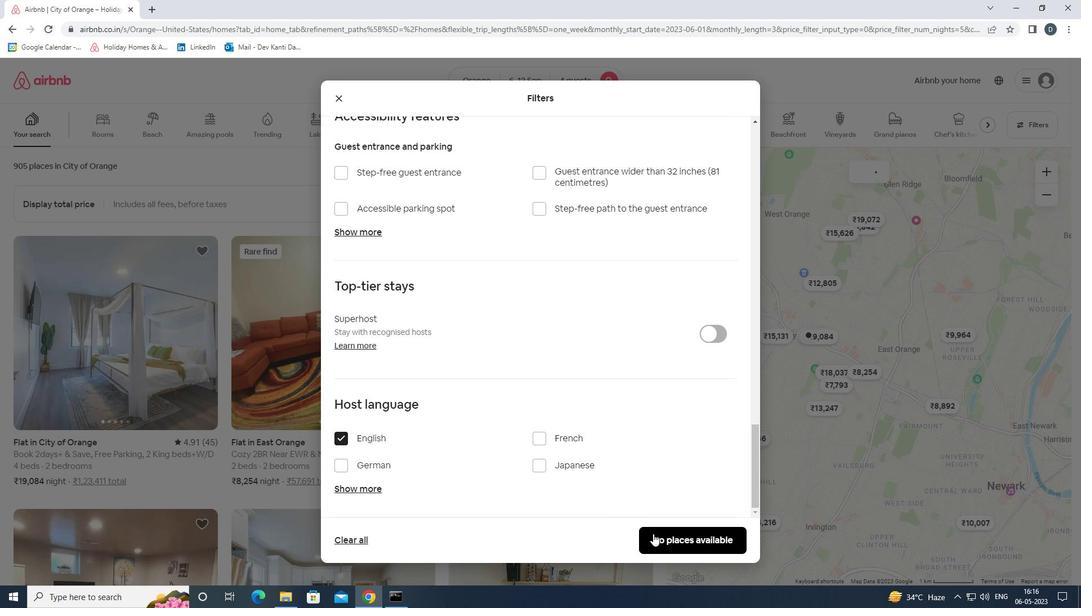 
Action: Mouse moved to (655, 535)
Screenshot: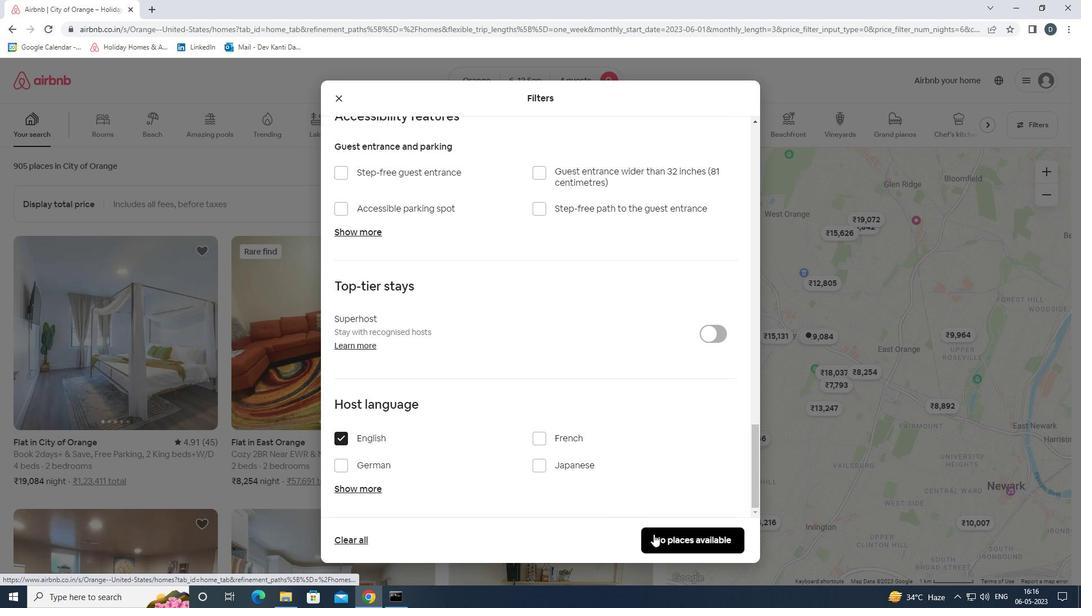 
